 Task: For heading Use Italics Times New Roman with red colour & bold.  font size for heading26,  'Change the font style of data to'Verdana and font size to 18,  Change the alignment of both headline & data to Align center.  In the sheet  BudgetTool
Action: Mouse moved to (183, 155)
Screenshot: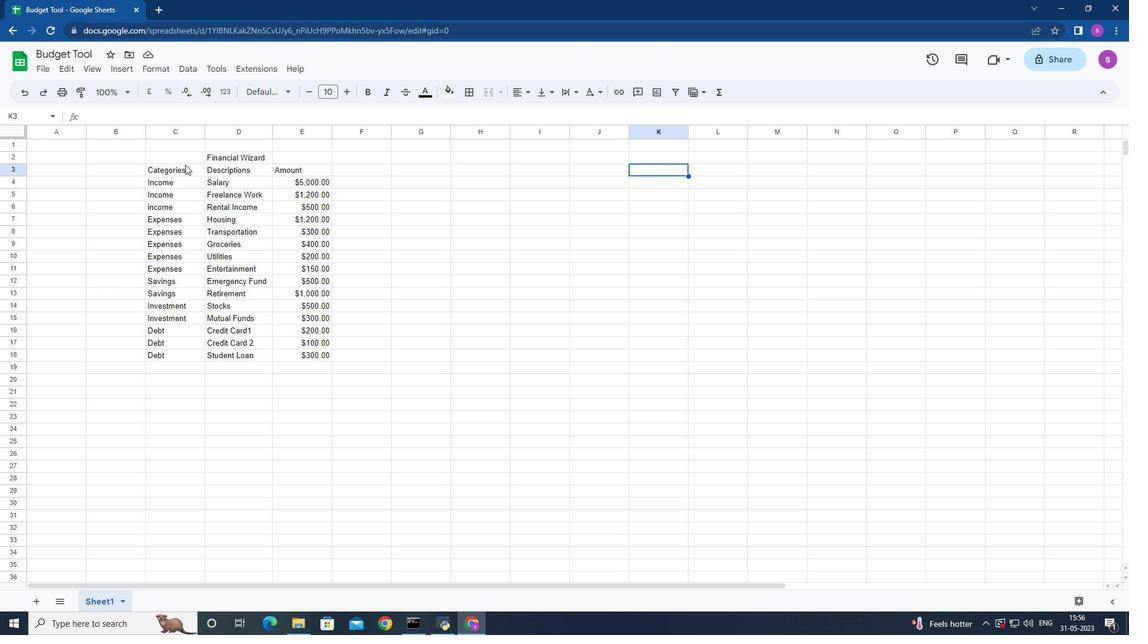 
Action: Mouse pressed left at (183, 155)
Screenshot: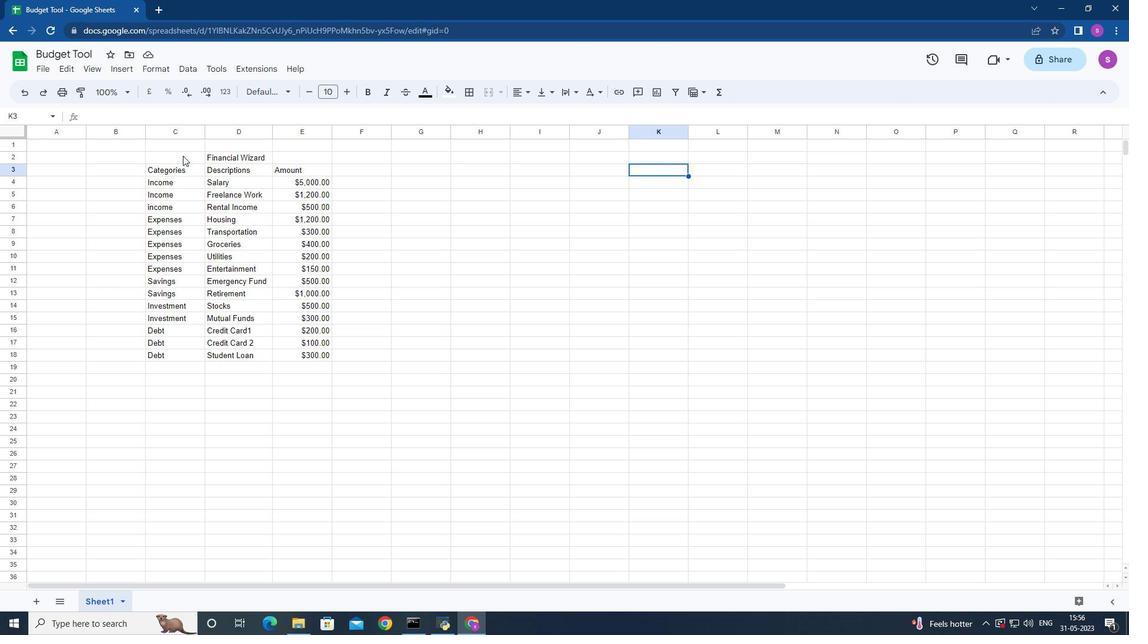 
Action: Mouse moved to (288, 93)
Screenshot: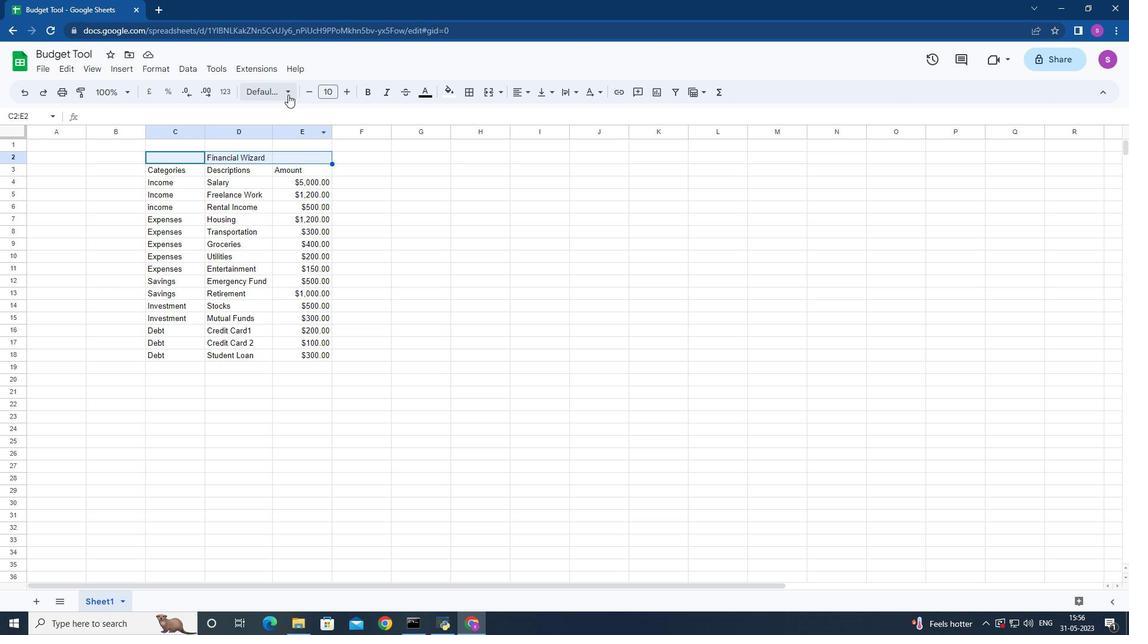 
Action: Mouse pressed left at (288, 93)
Screenshot: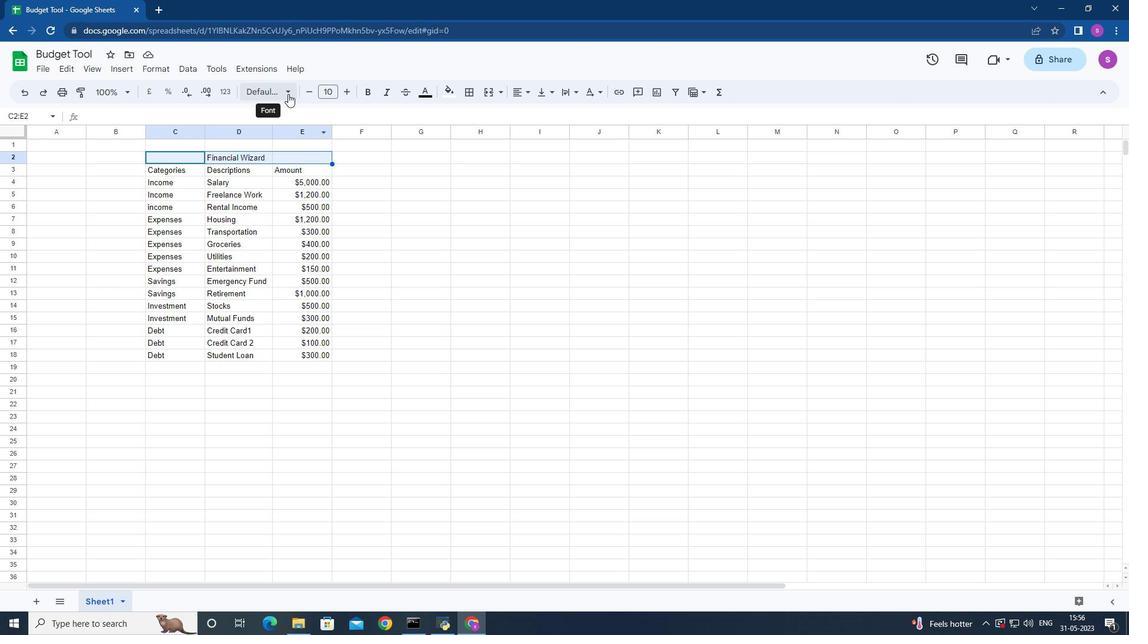 
Action: Mouse moved to (319, 410)
Screenshot: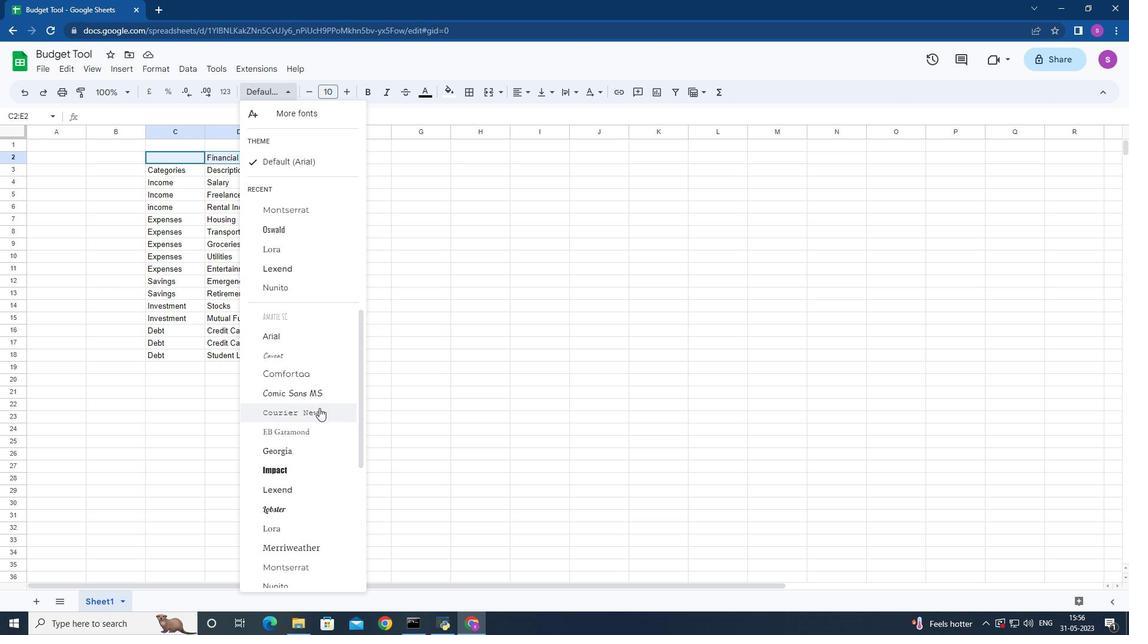 
Action: Mouse scrolled (319, 409) with delta (0, 0)
Screenshot: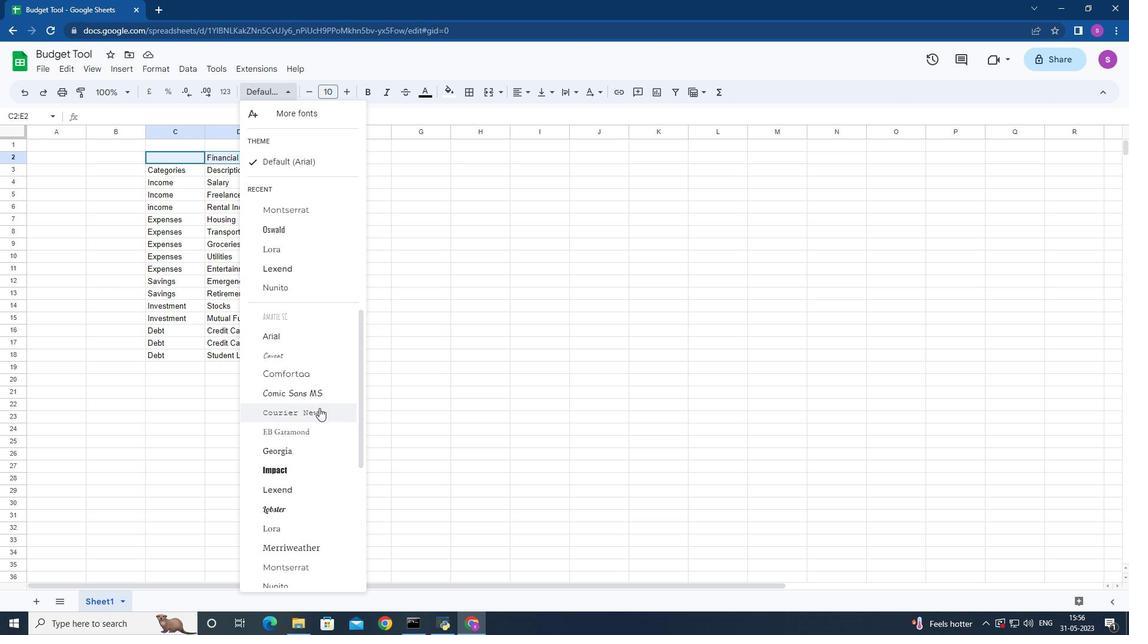 
Action: Mouse moved to (319, 410)
Screenshot: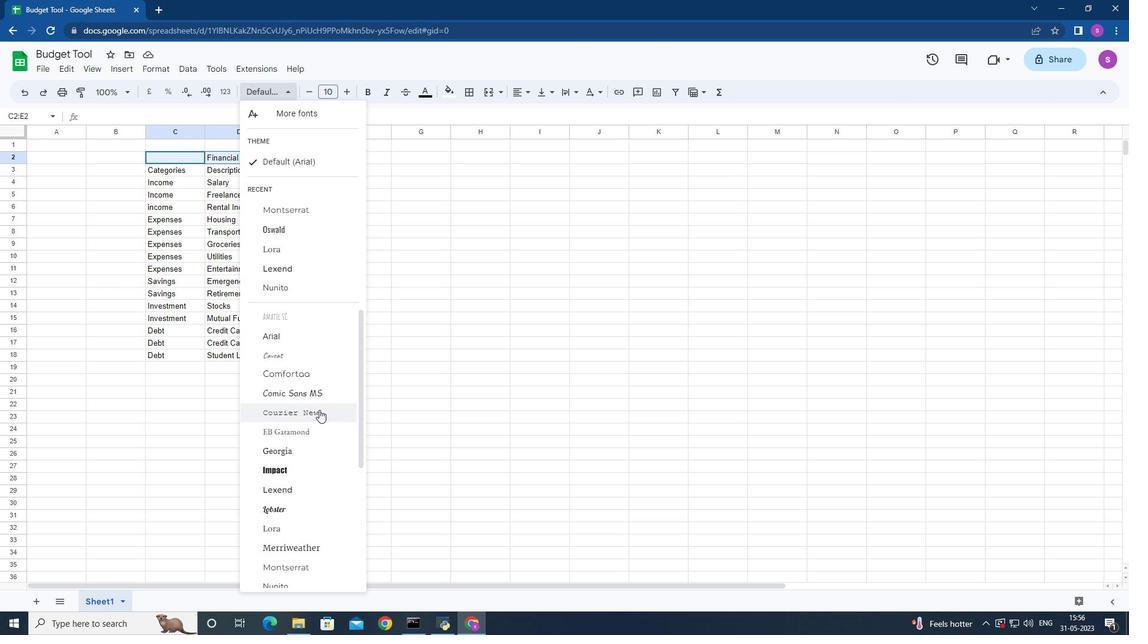 
Action: Mouse scrolled (319, 410) with delta (0, 0)
Screenshot: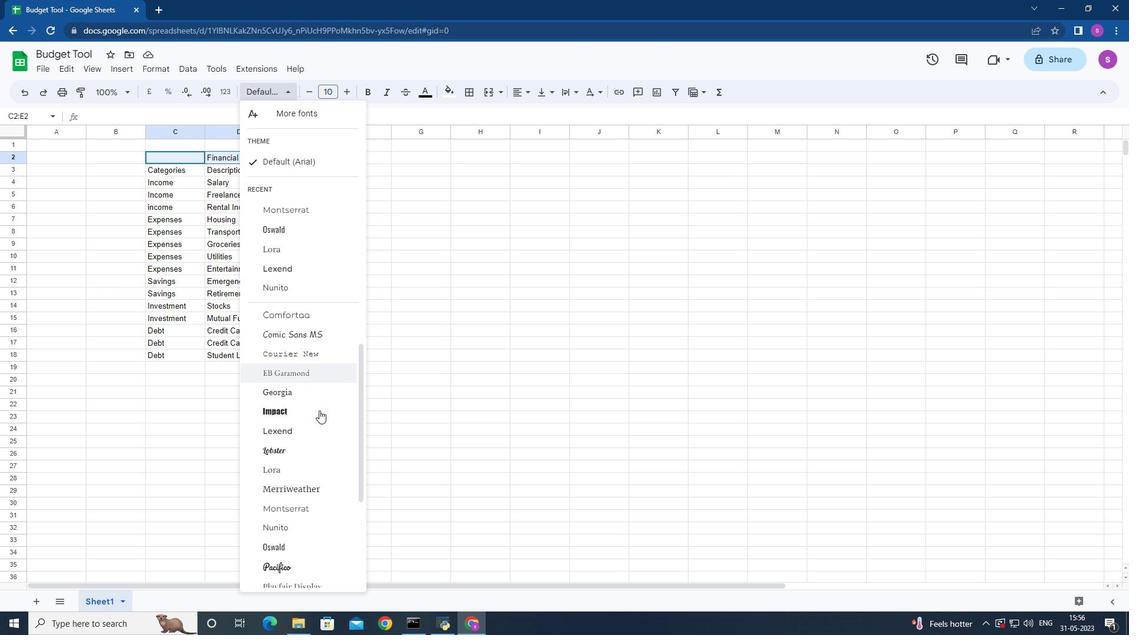 
Action: Mouse scrolled (319, 410) with delta (0, 0)
Screenshot: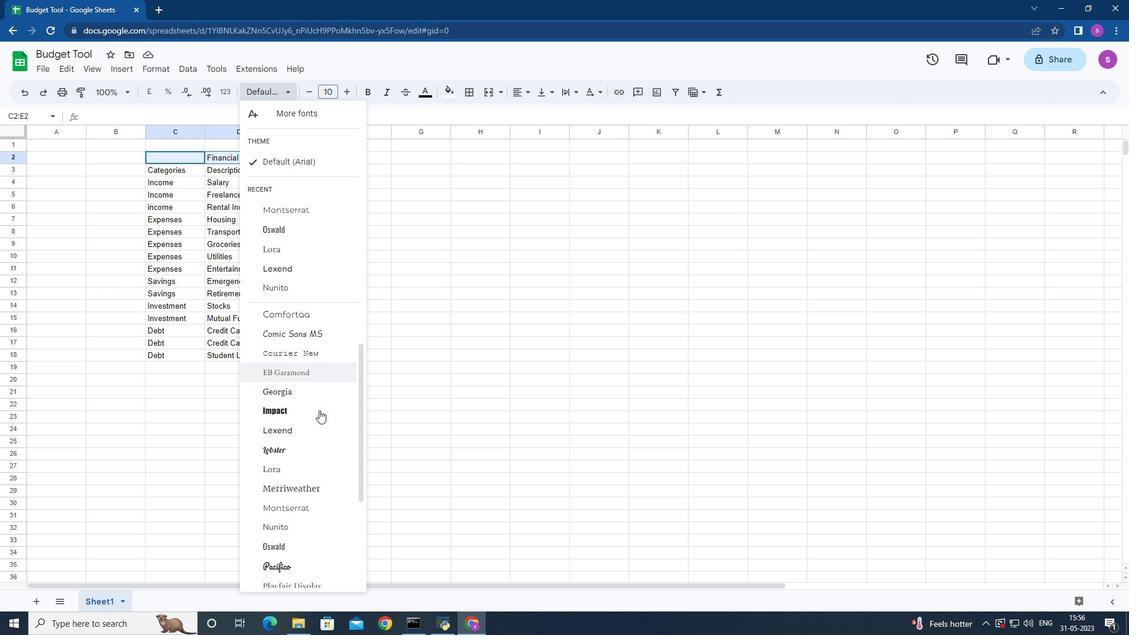 
Action: Mouse moved to (310, 483)
Screenshot: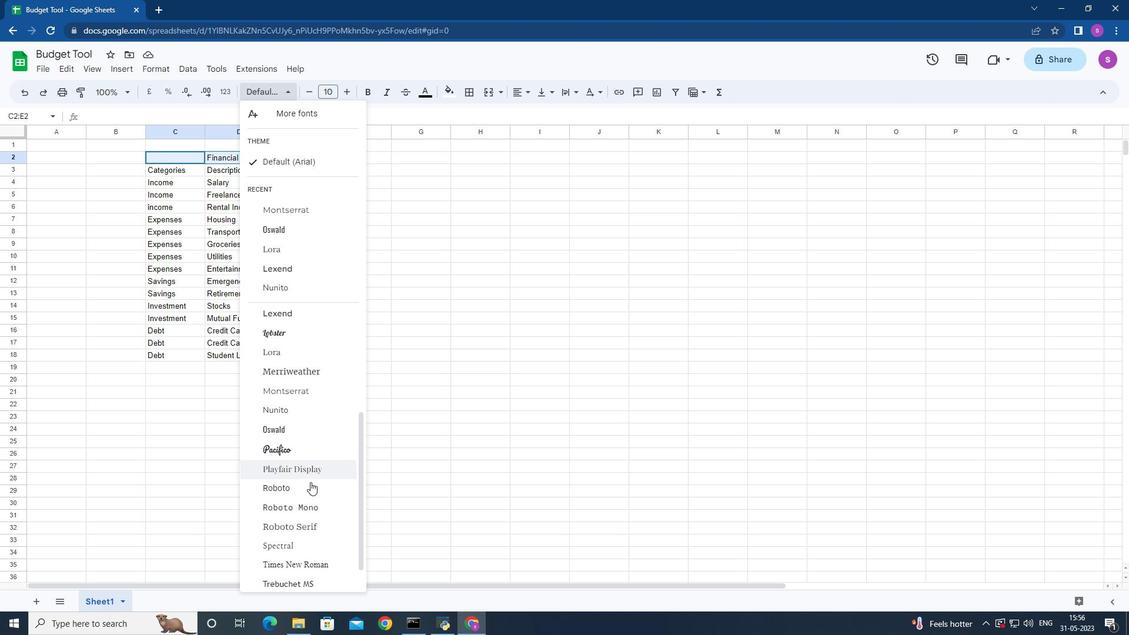 
Action: Mouse scrolled (310, 483) with delta (0, 0)
Screenshot: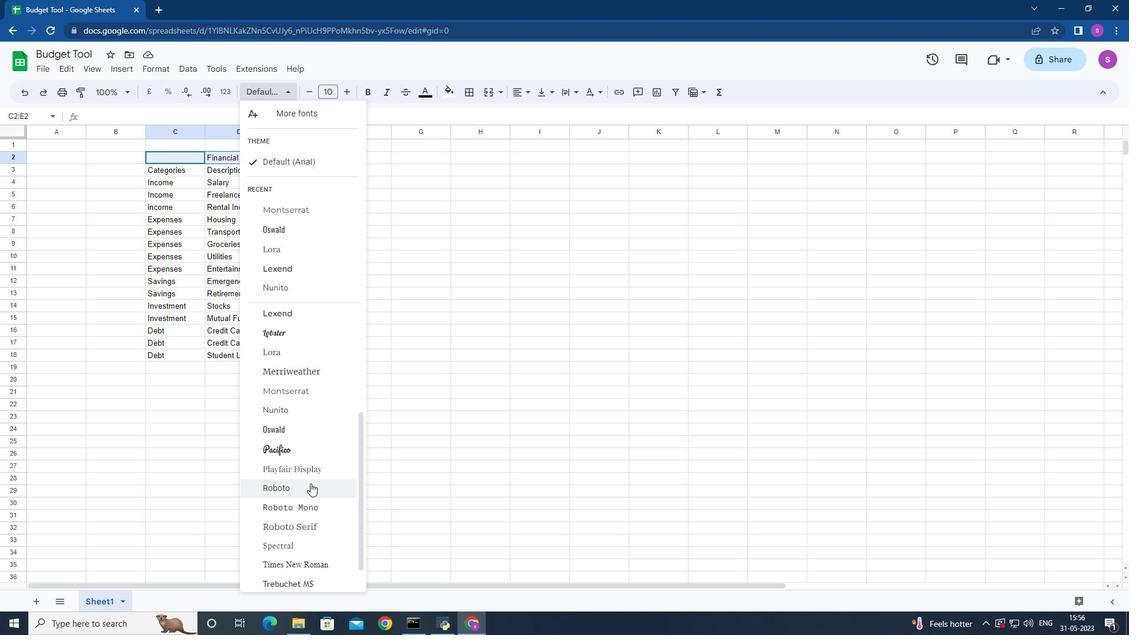 
Action: Mouse moved to (334, 537)
Screenshot: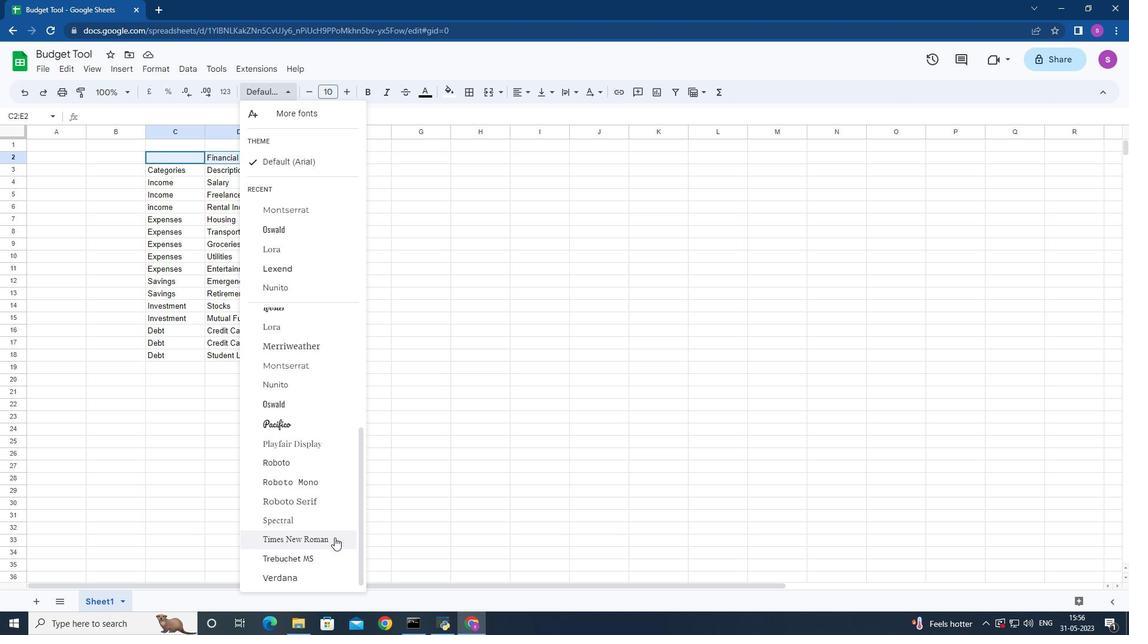 
Action: Mouse pressed left at (334, 537)
Screenshot: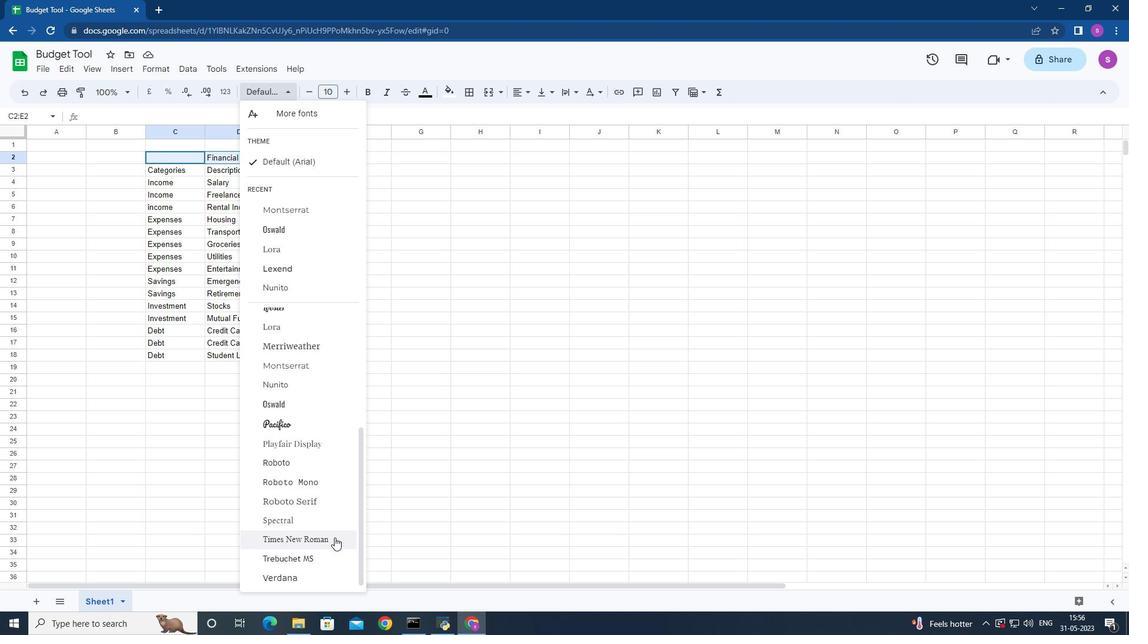 
Action: Mouse moved to (427, 95)
Screenshot: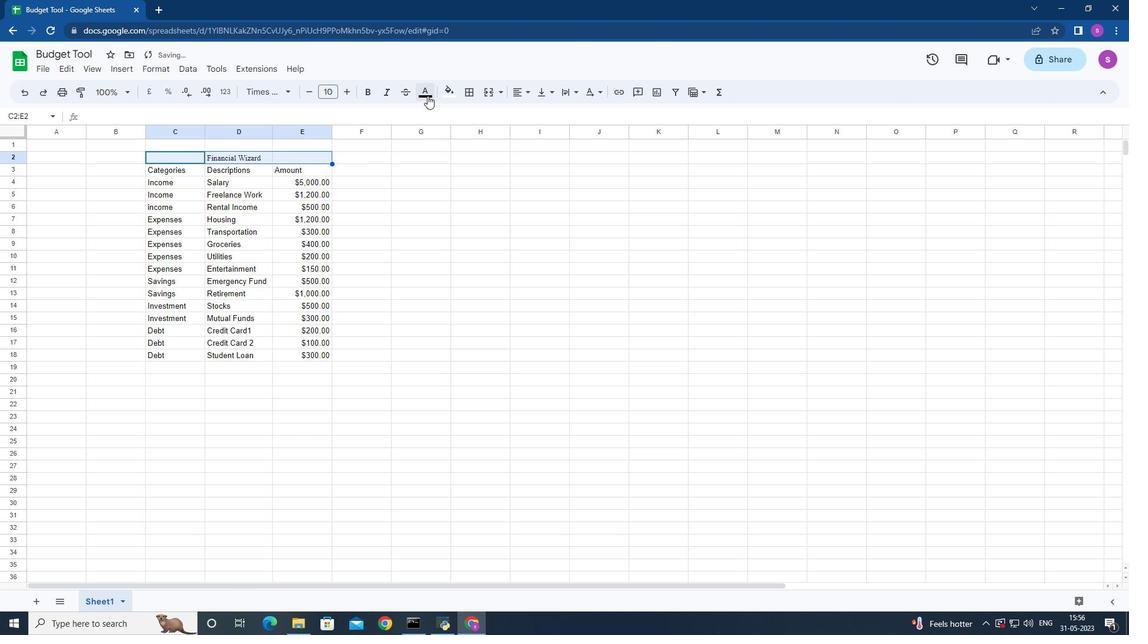 
Action: Mouse pressed left at (427, 95)
Screenshot: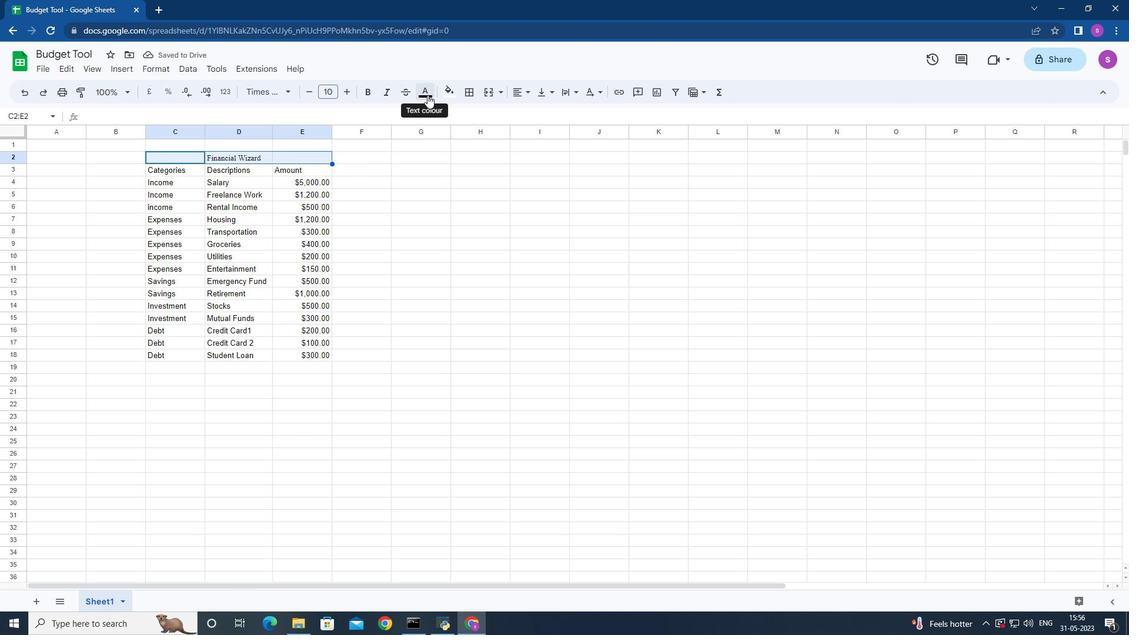
Action: Mouse moved to (443, 147)
Screenshot: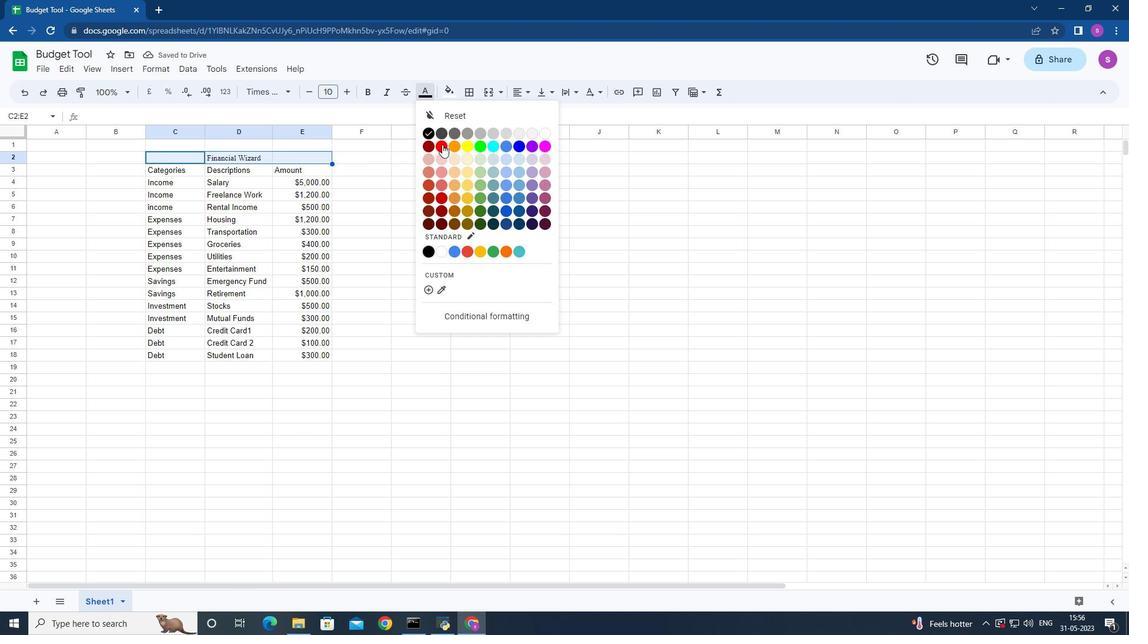 
Action: Mouse pressed left at (443, 147)
Screenshot: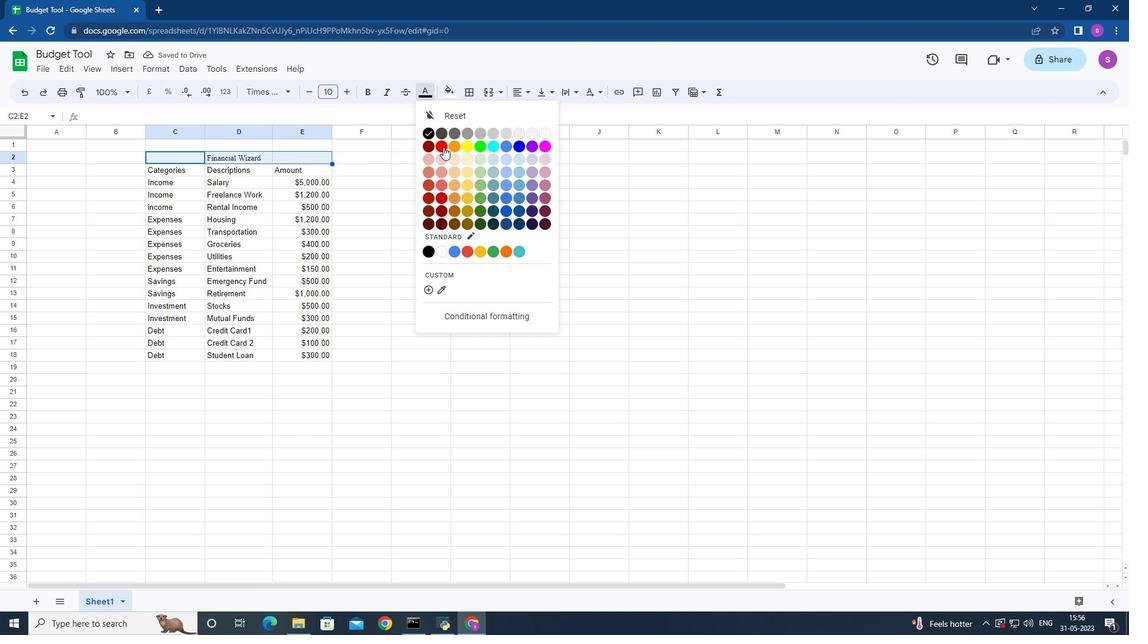 
Action: Mouse moved to (347, 87)
Screenshot: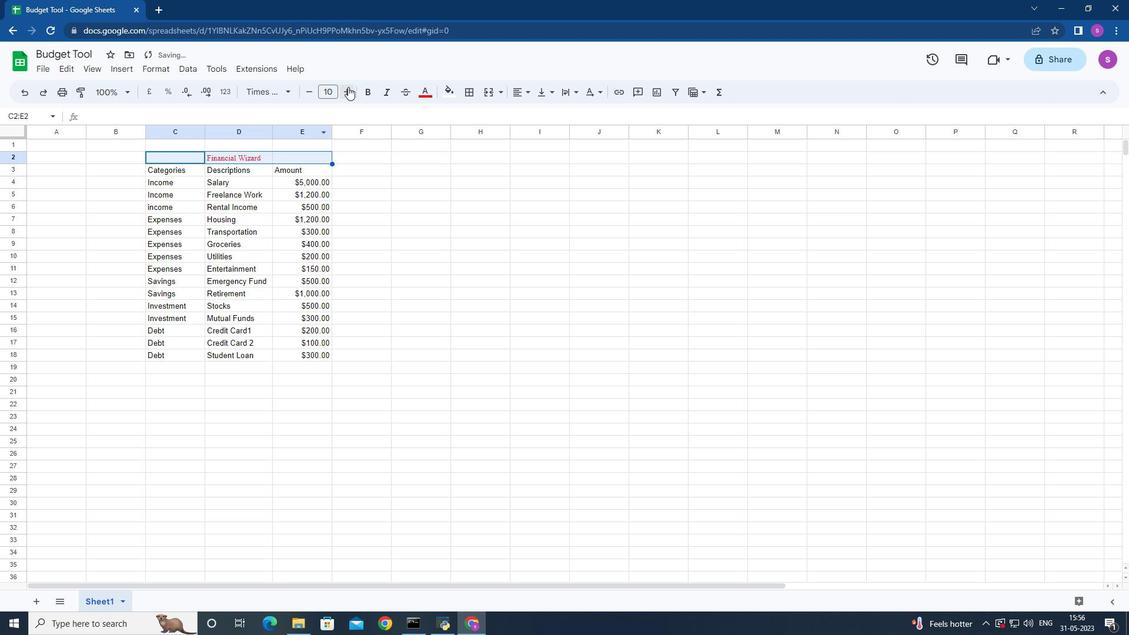 
Action: Mouse pressed left at (347, 87)
Screenshot: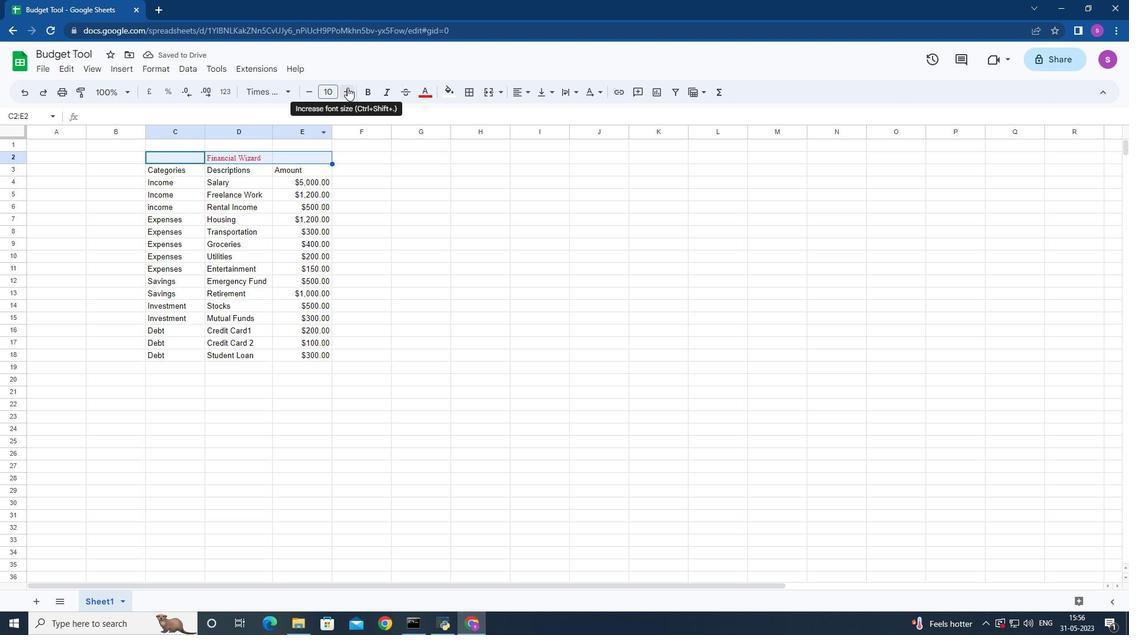 
Action: Mouse pressed left at (347, 87)
Screenshot: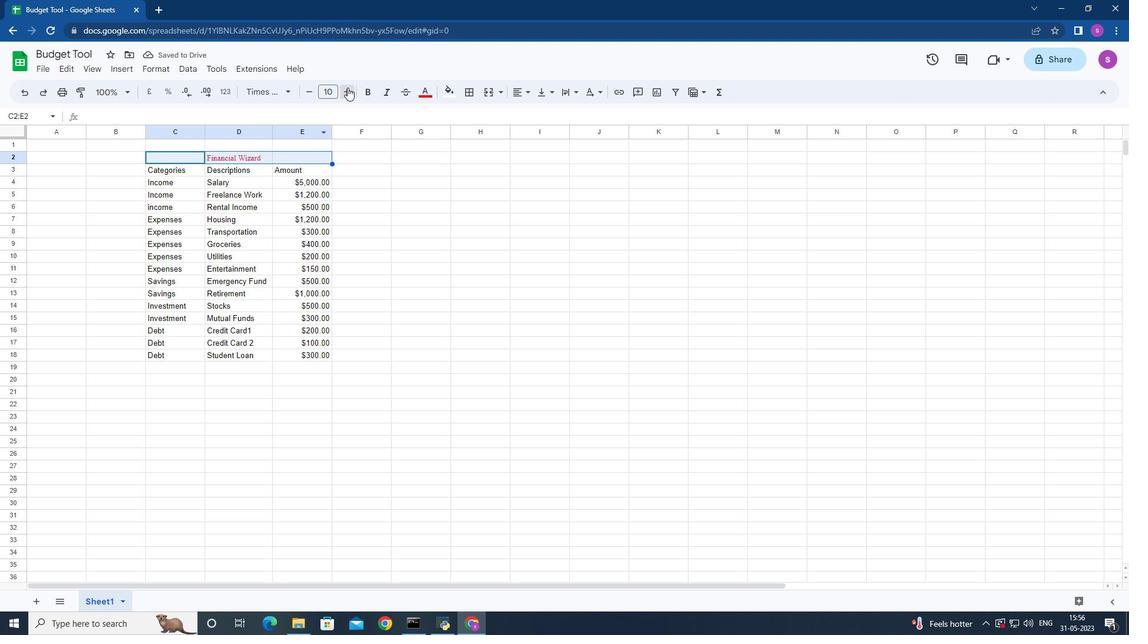 
Action: Mouse pressed left at (347, 87)
Screenshot: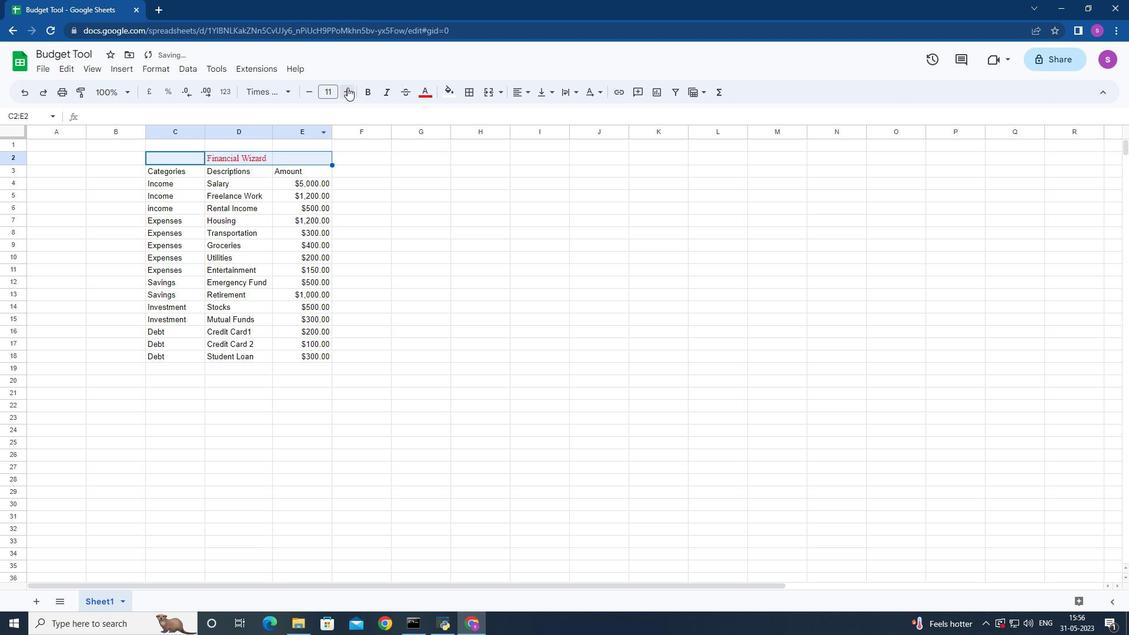 
Action: Mouse pressed left at (347, 87)
Screenshot: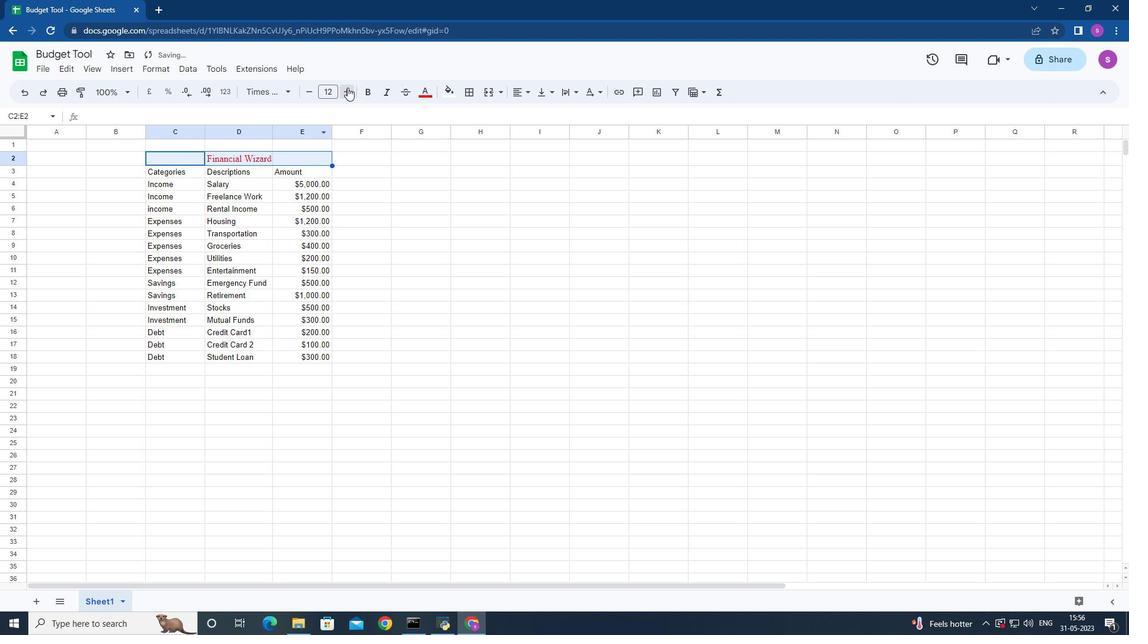 
Action: Mouse pressed left at (347, 87)
Screenshot: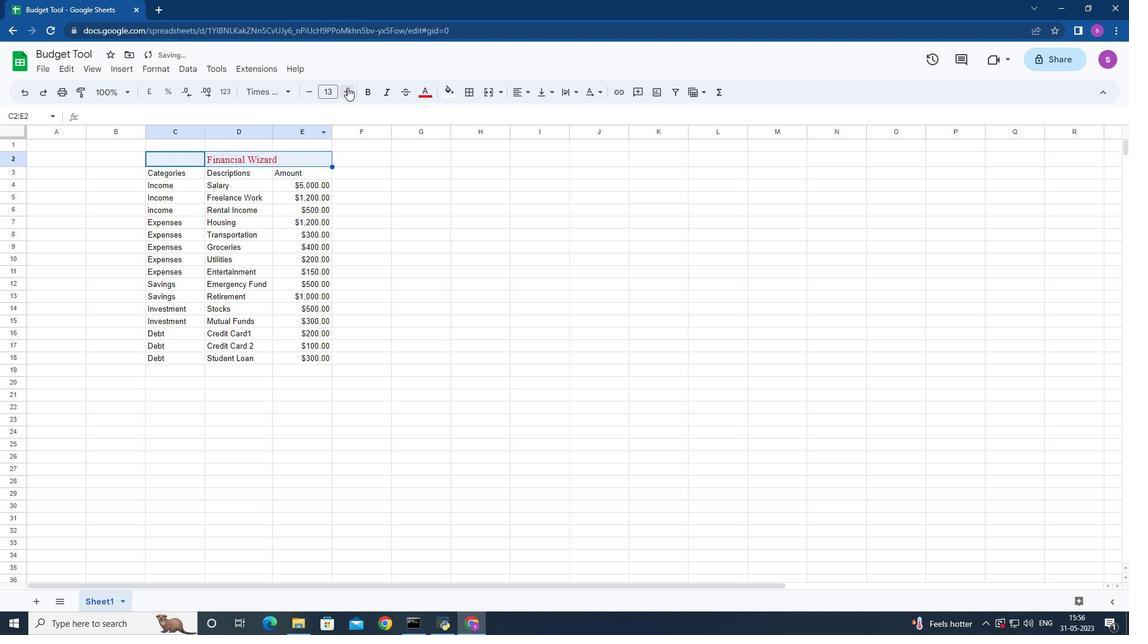 
Action: Mouse pressed left at (347, 87)
Screenshot: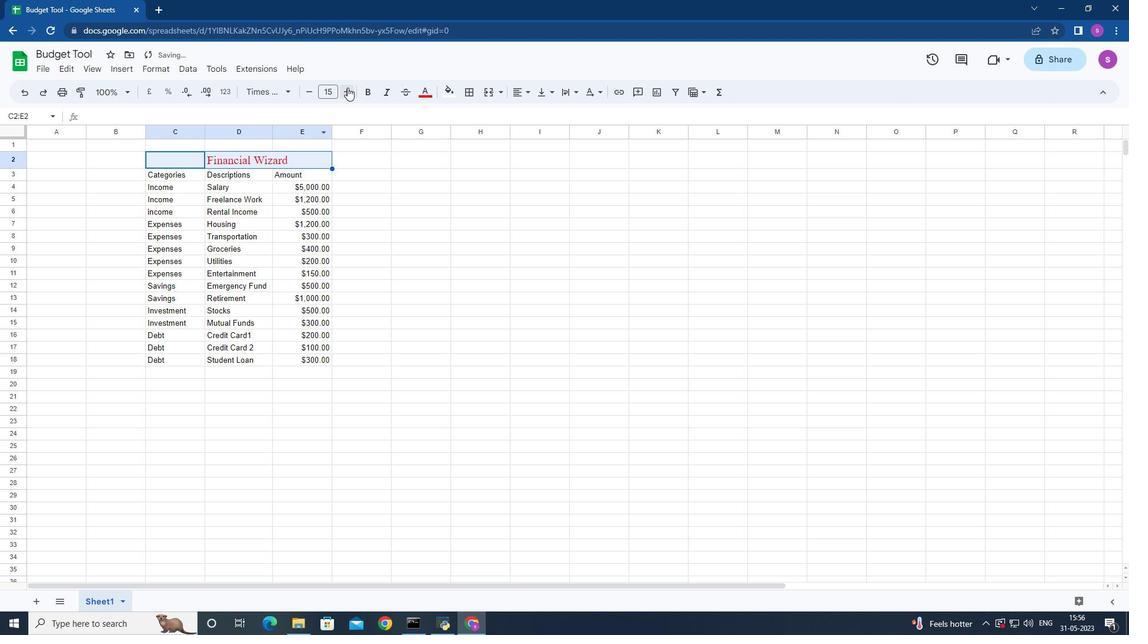
Action: Mouse pressed left at (347, 87)
Screenshot: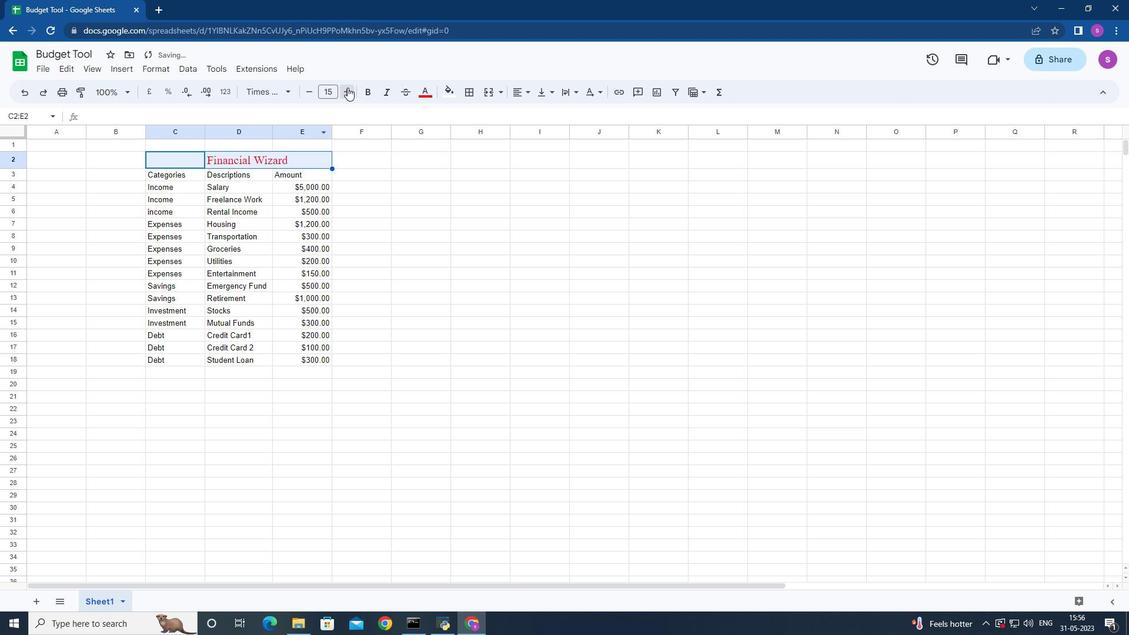 
Action: Mouse pressed left at (347, 87)
Screenshot: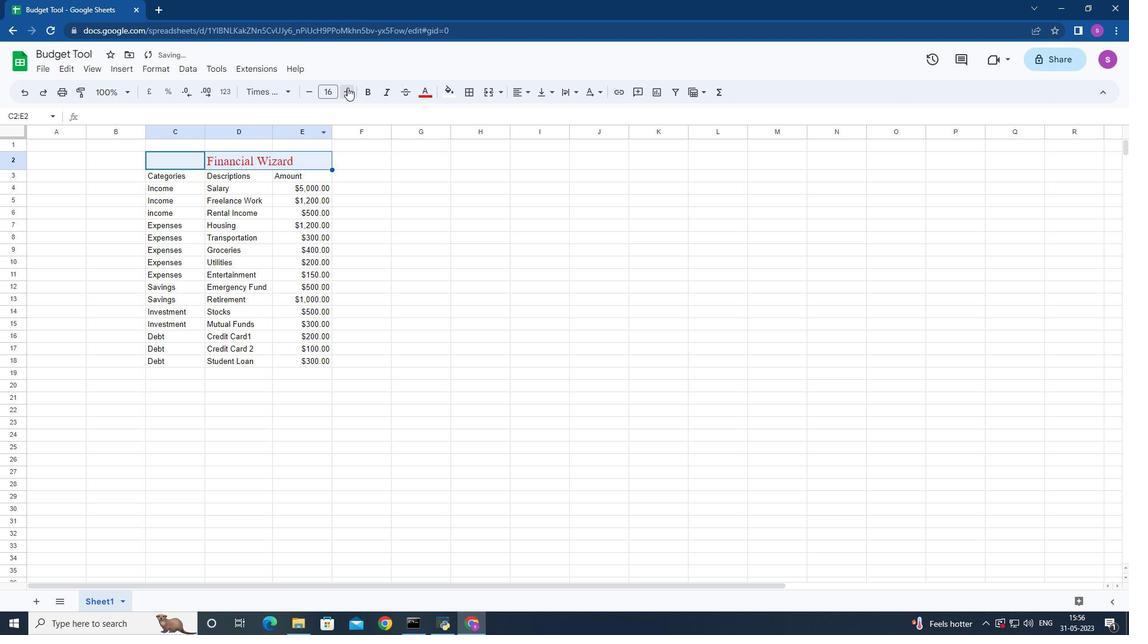 
Action: Mouse pressed left at (347, 87)
Screenshot: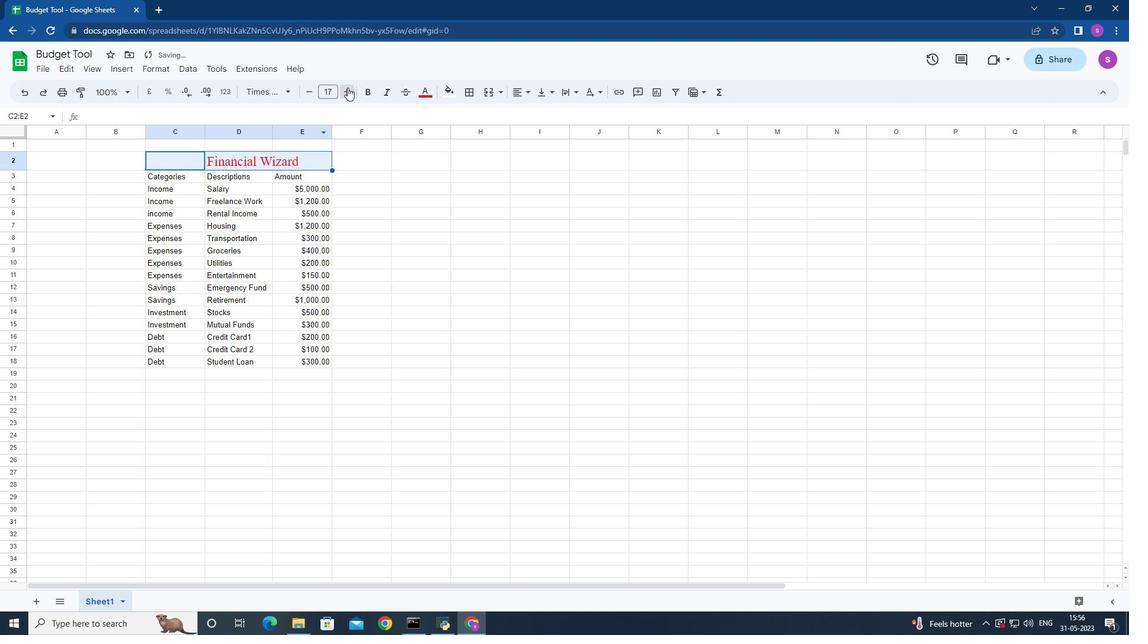 
Action: Mouse pressed left at (347, 87)
Screenshot: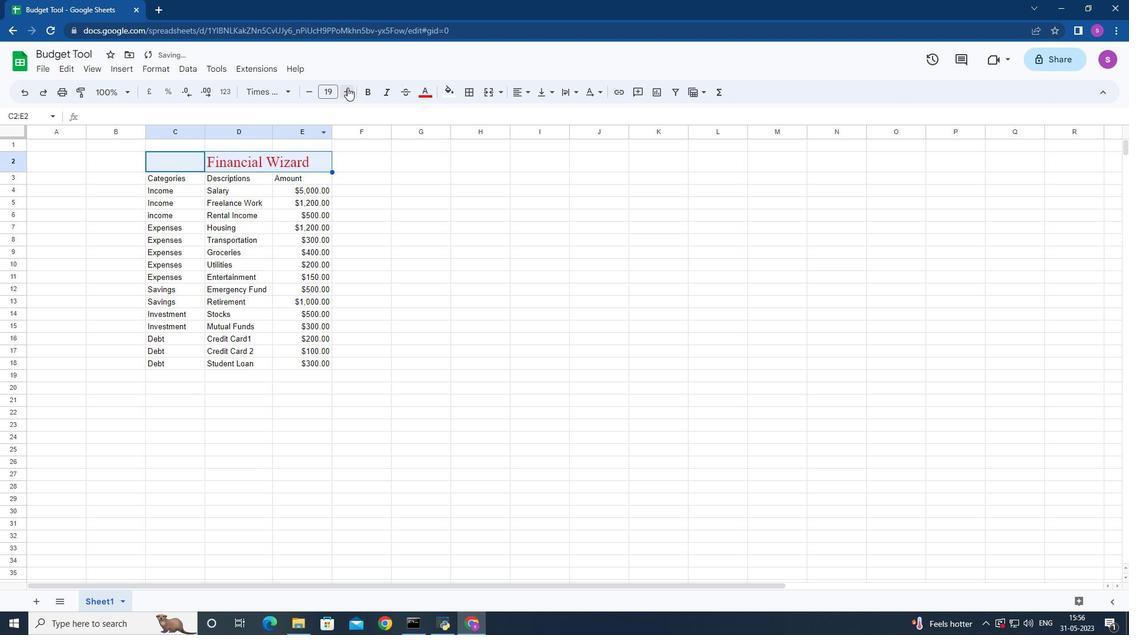 
Action: Mouse pressed left at (347, 87)
Screenshot: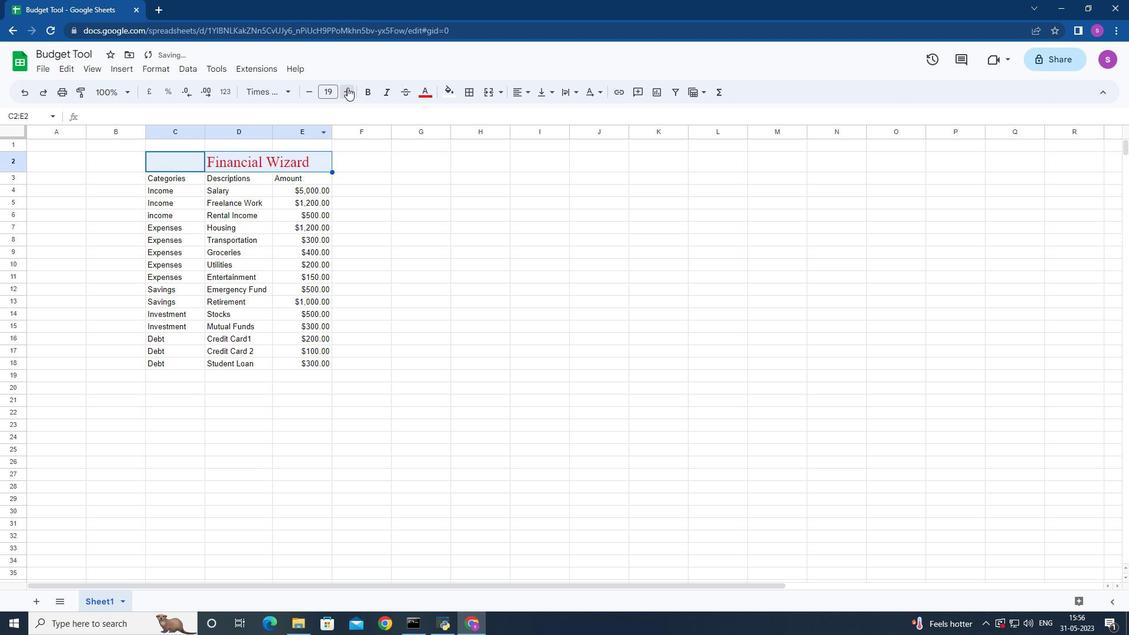 
Action: Mouse pressed left at (347, 87)
Screenshot: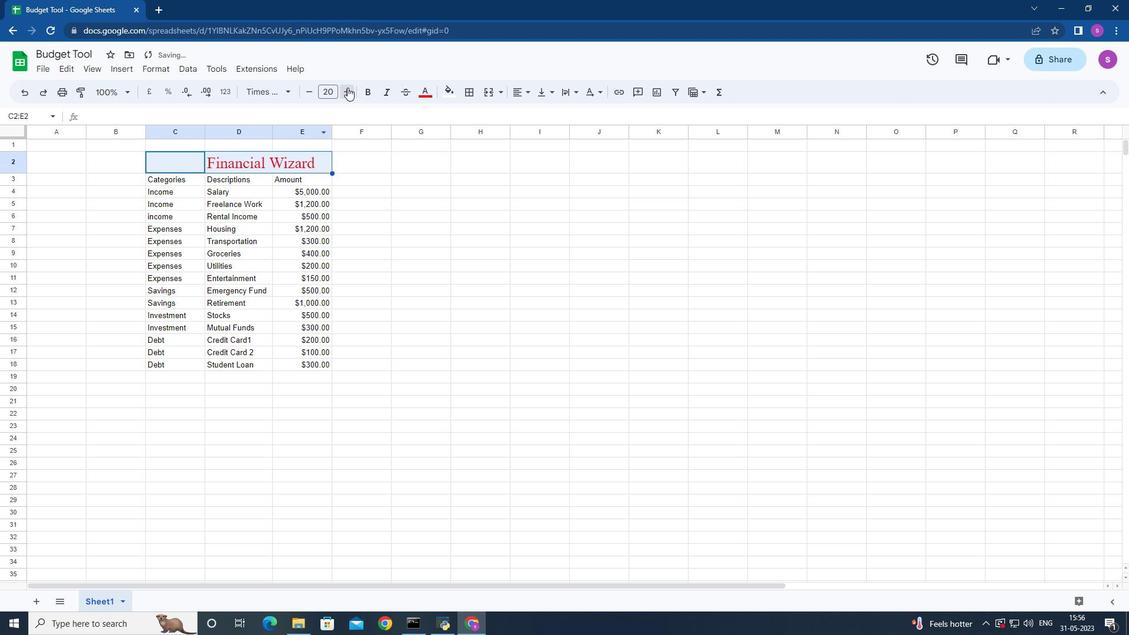 
Action: Mouse pressed left at (347, 87)
Screenshot: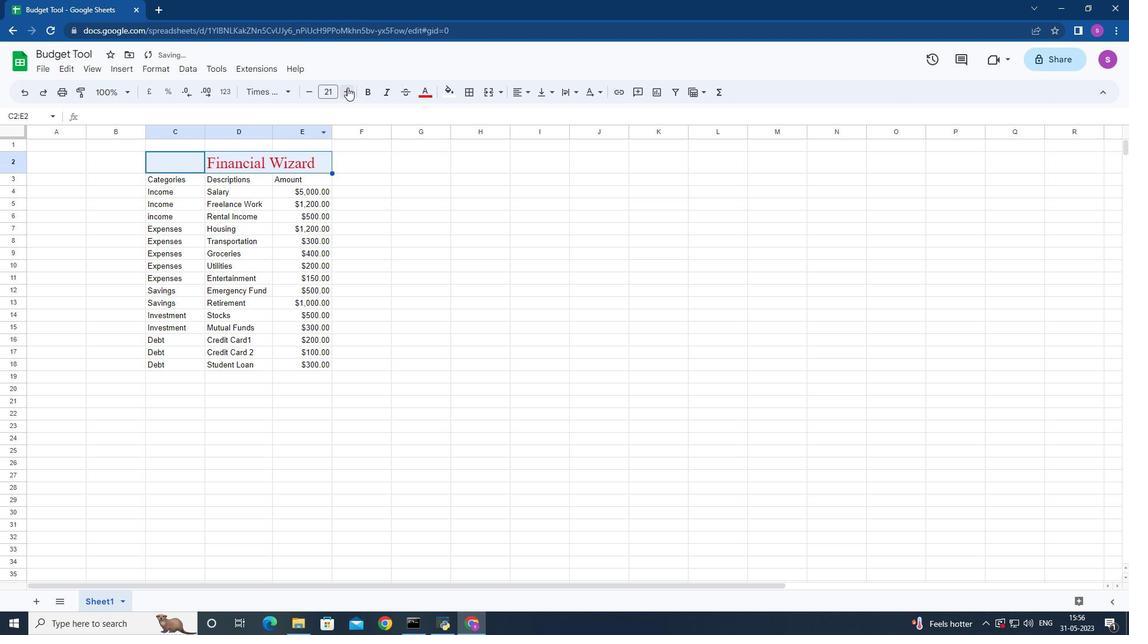 
Action: Mouse pressed left at (347, 87)
Screenshot: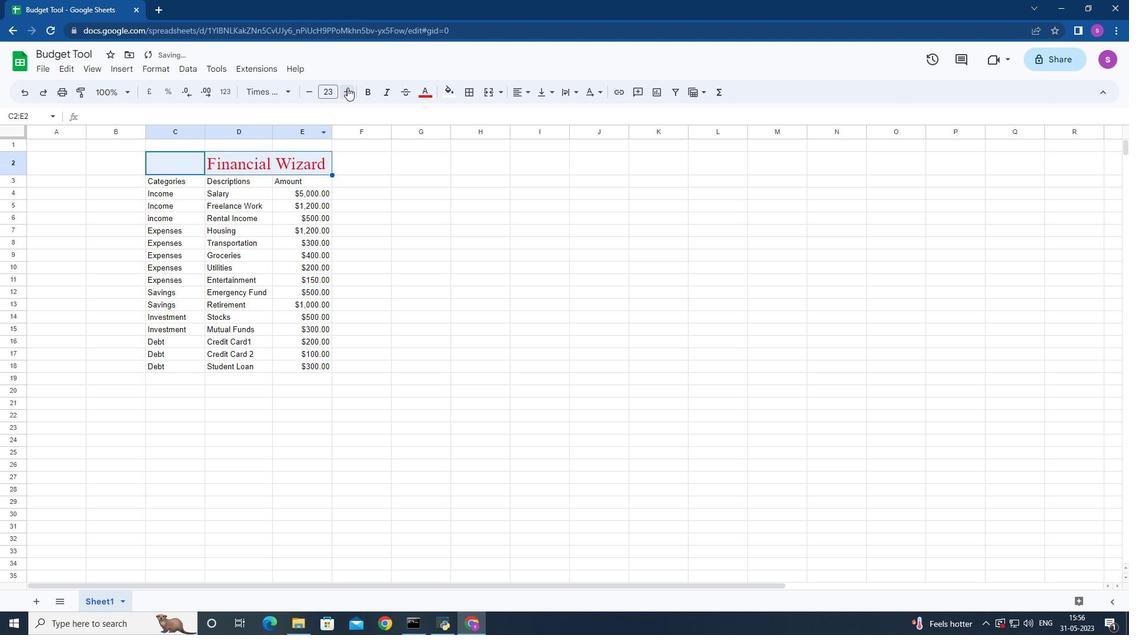 
Action: Mouse pressed left at (347, 87)
Screenshot: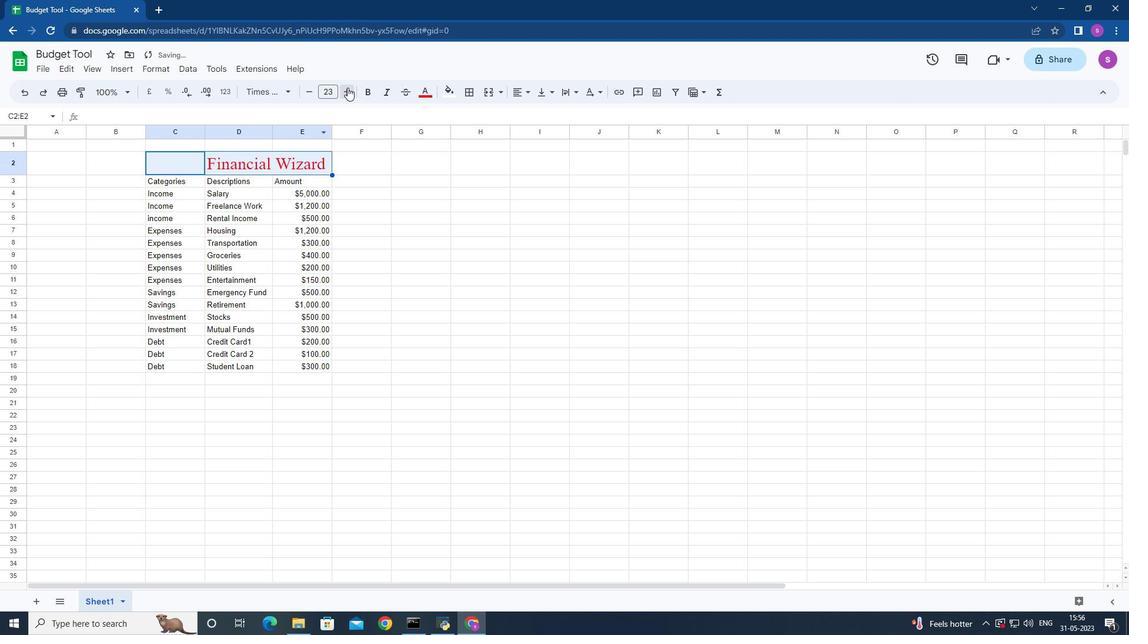 
Action: Mouse pressed left at (347, 87)
Screenshot: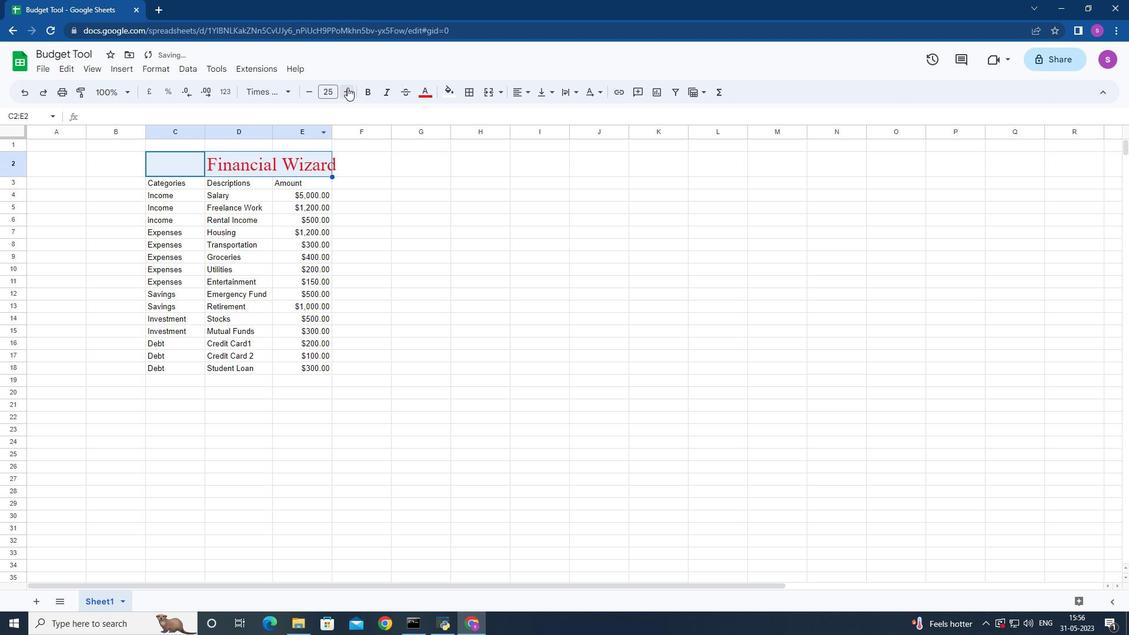 
Action: Mouse moved to (416, 243)
Screenshot: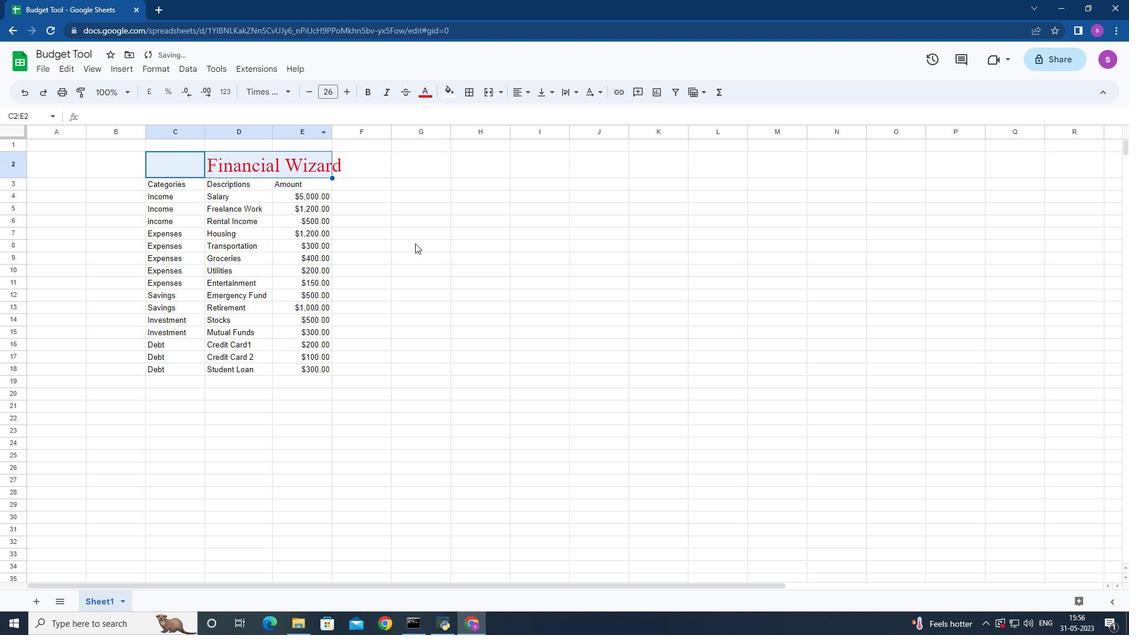 
Action: Mouse pressed left at (416, 243)
Screenshot: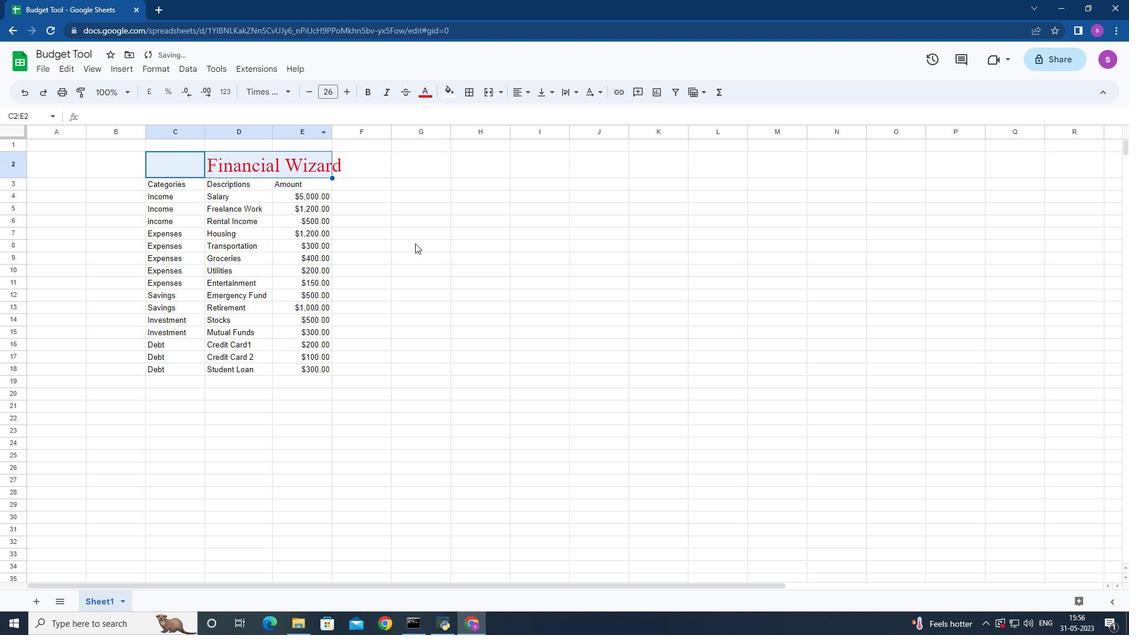 
Action: Mouse moved to (146, 187)
Screenshot: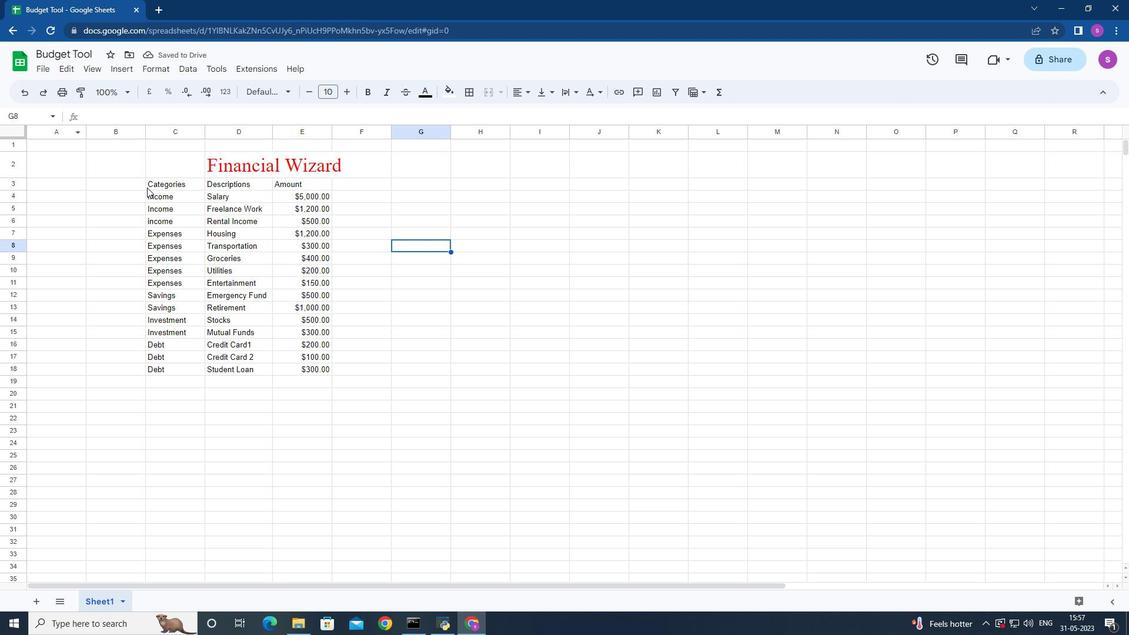 
Action: Mouse pressed left at (146, 187)
Screenshot: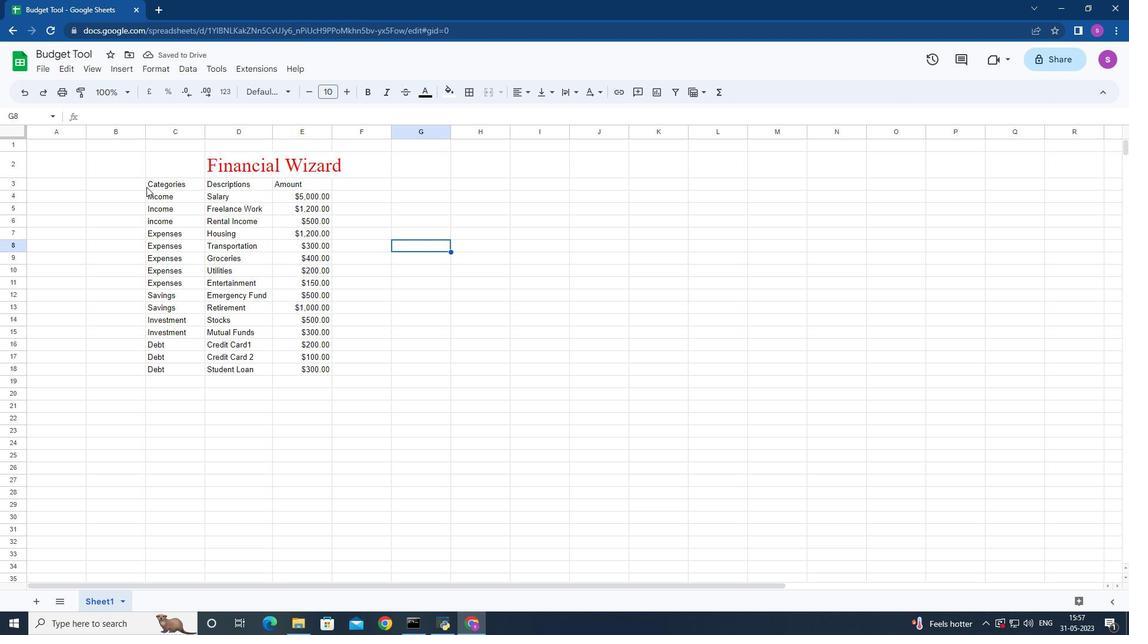 
Action: Mouse moved to (285, 90)
Screenshot: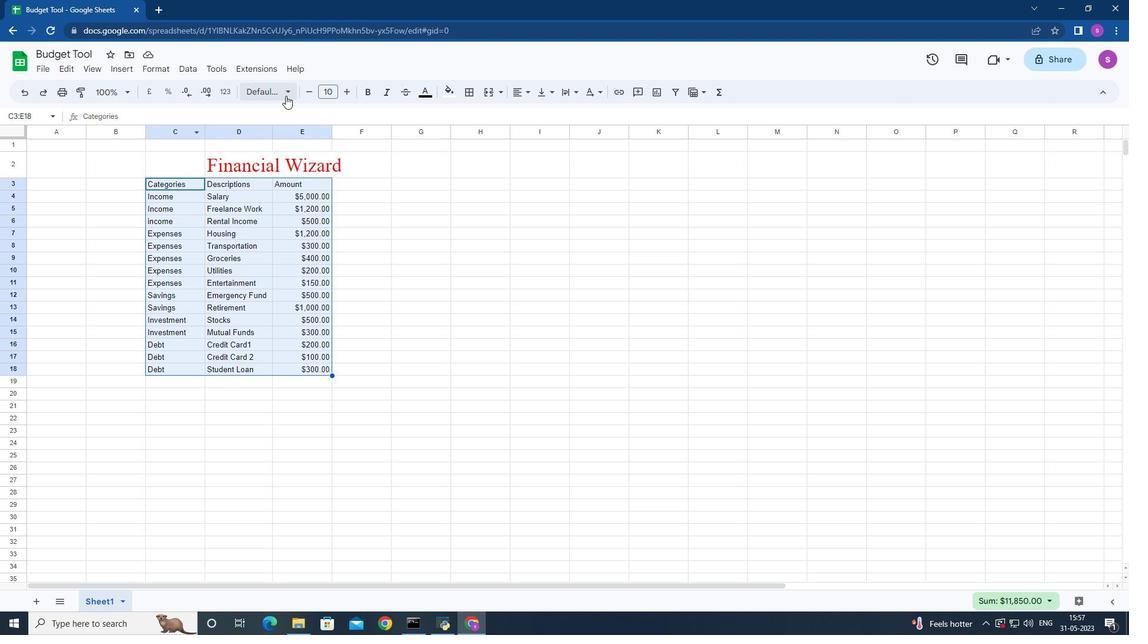
Action: Mouse pressed left at (285, 90)
Screenshot: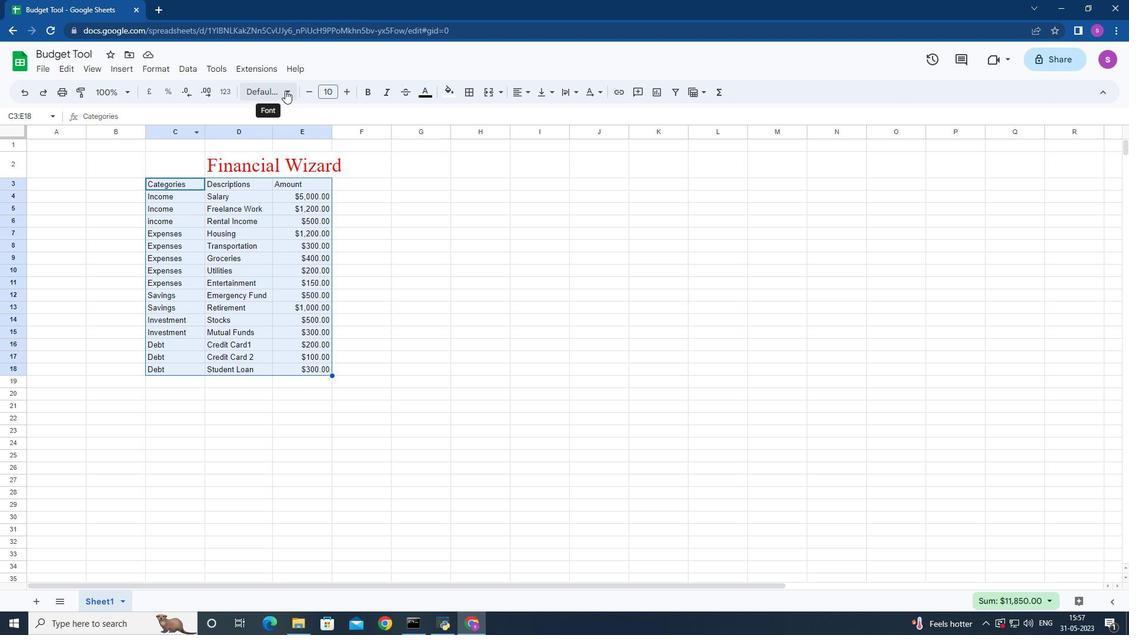 
Action: Mouse moved to (292, 368)
Screenshot: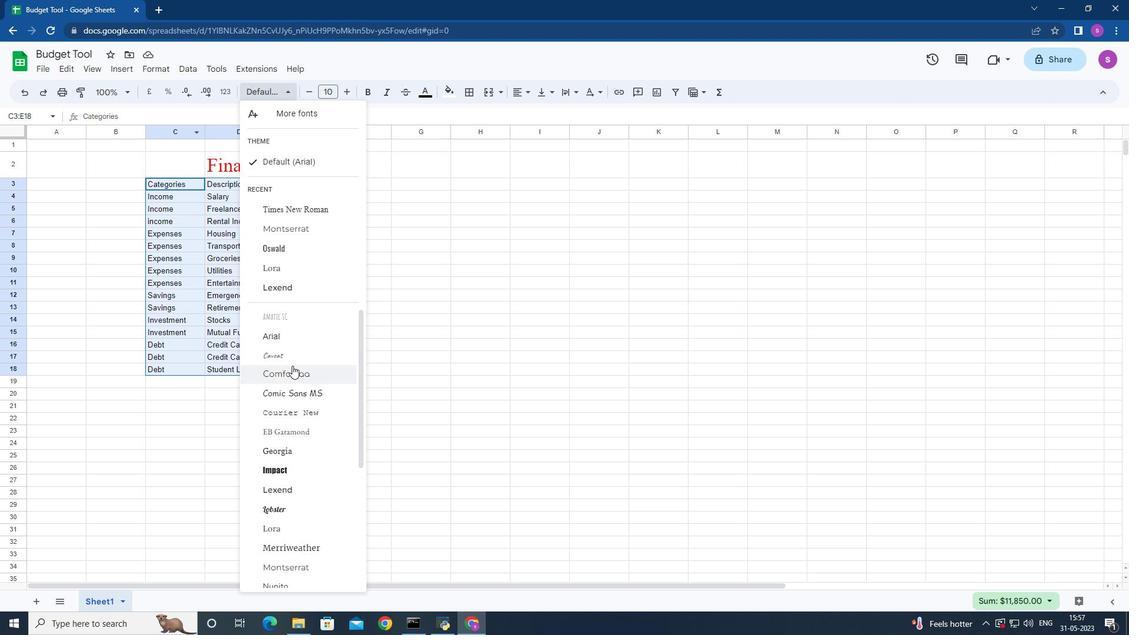 
Action: Mouse scrolled (292, 367) with delta (0, 0)
Screenshot: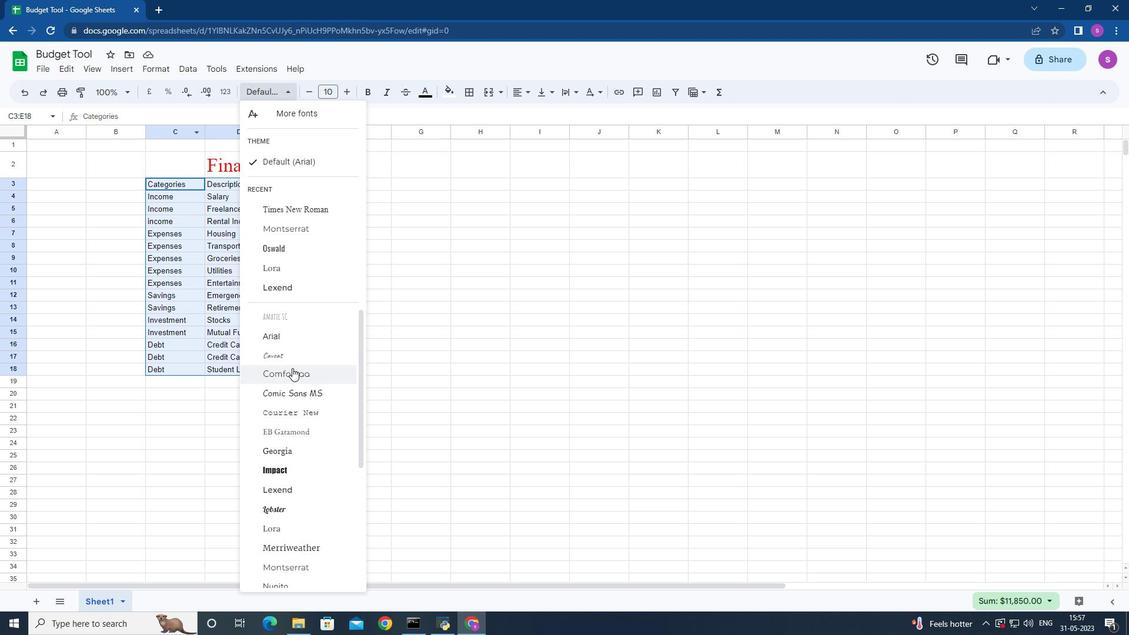 
Action: Mouse moved to (298, 369)
Screenshot: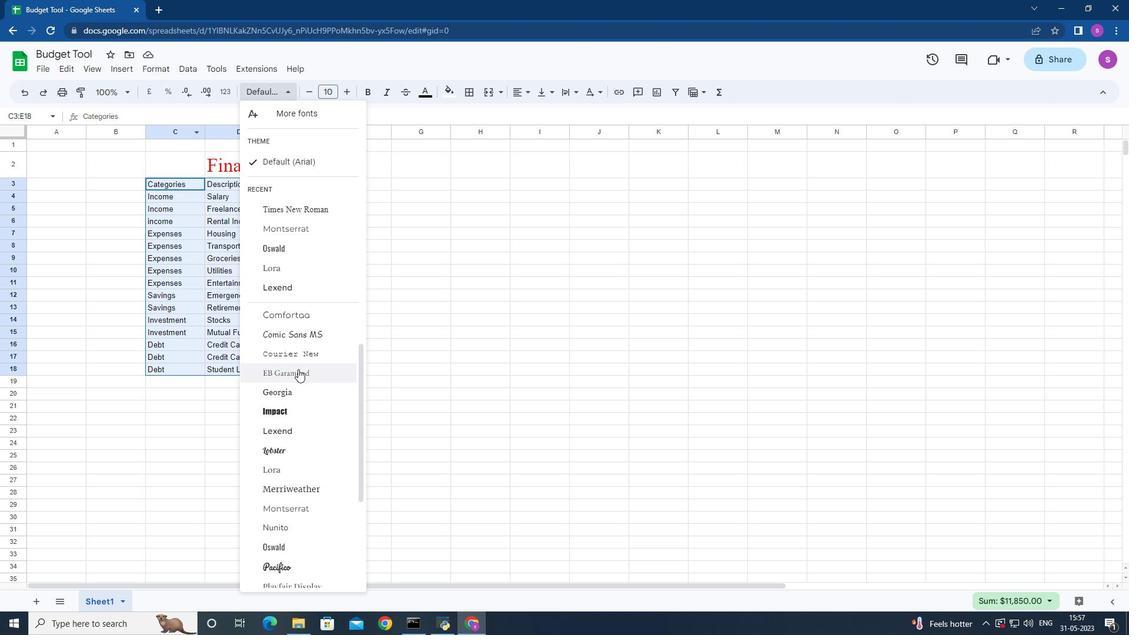 
Action: Mouse scrolled (298, 368) with delta (0, 0)
Screenshot: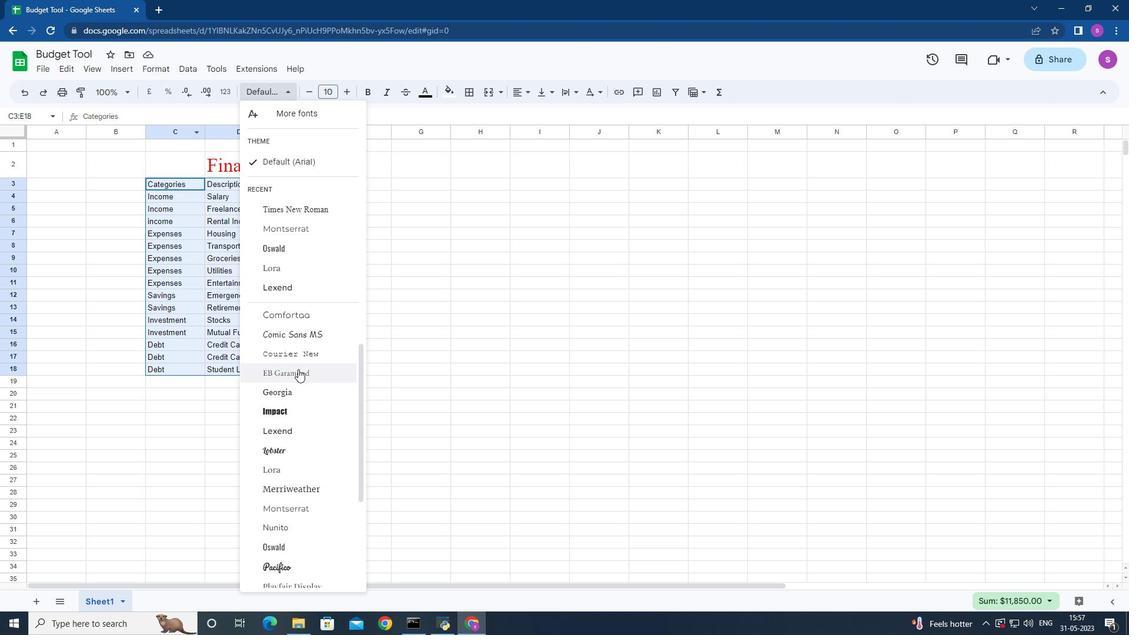 
Action: Mouse moved to (298, 370)
Screenshot: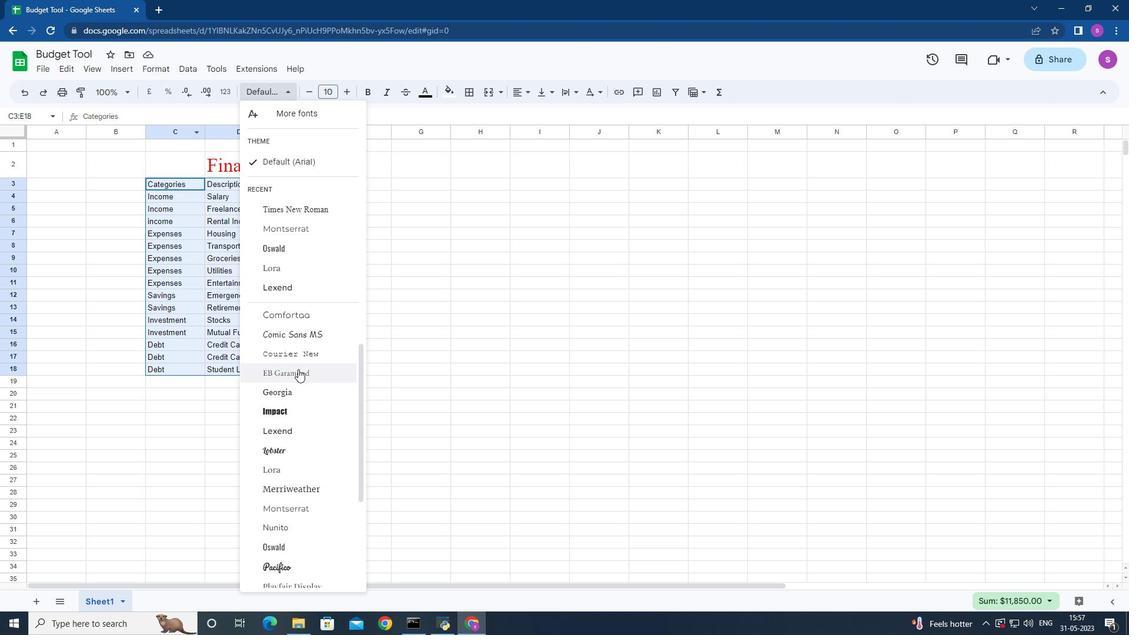 
Action: Mouse scrolled (298, 369) with delta (0, 0)
Screenshot: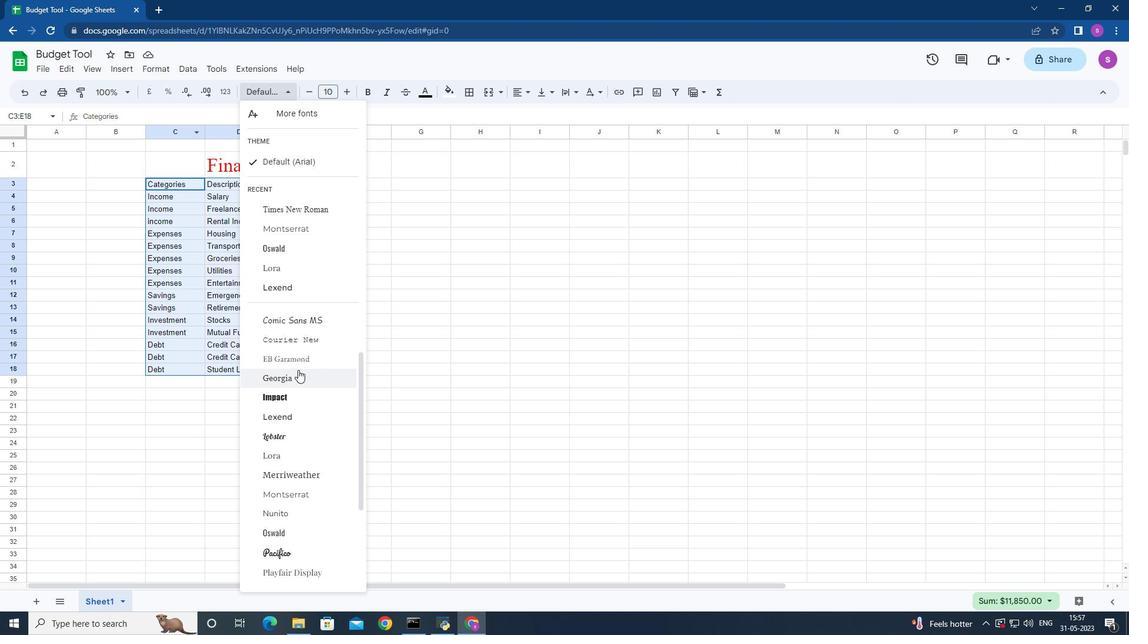 
Action: Mouse moved to (314, 424)
Screenshot: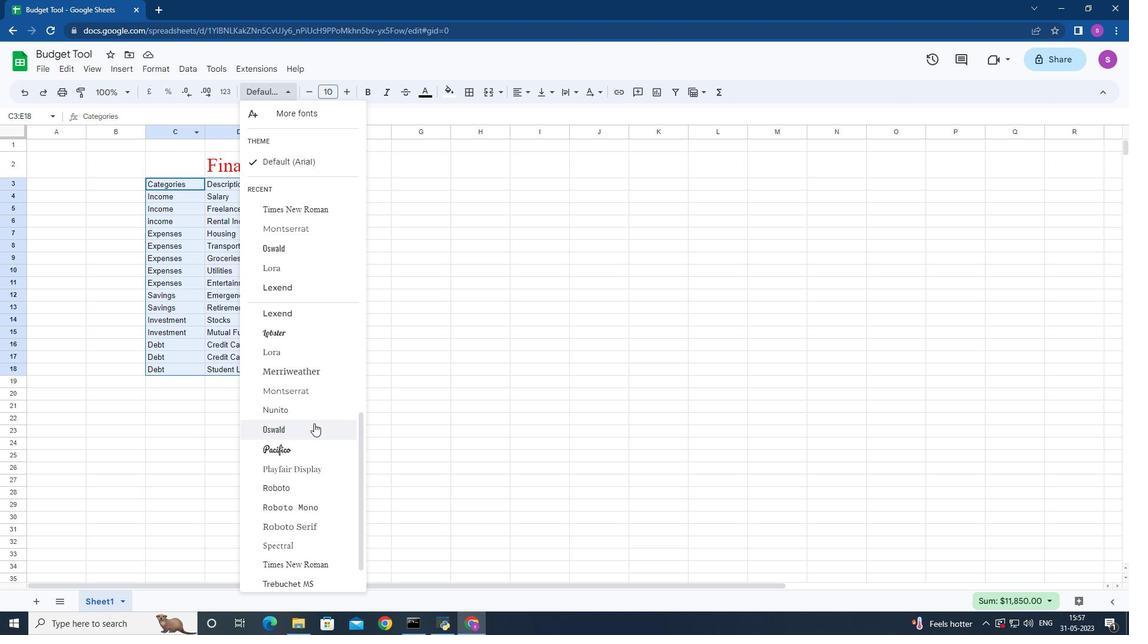 
Action: Mouse scrolled (314, 423) with delta (0, 0)
Screenshot: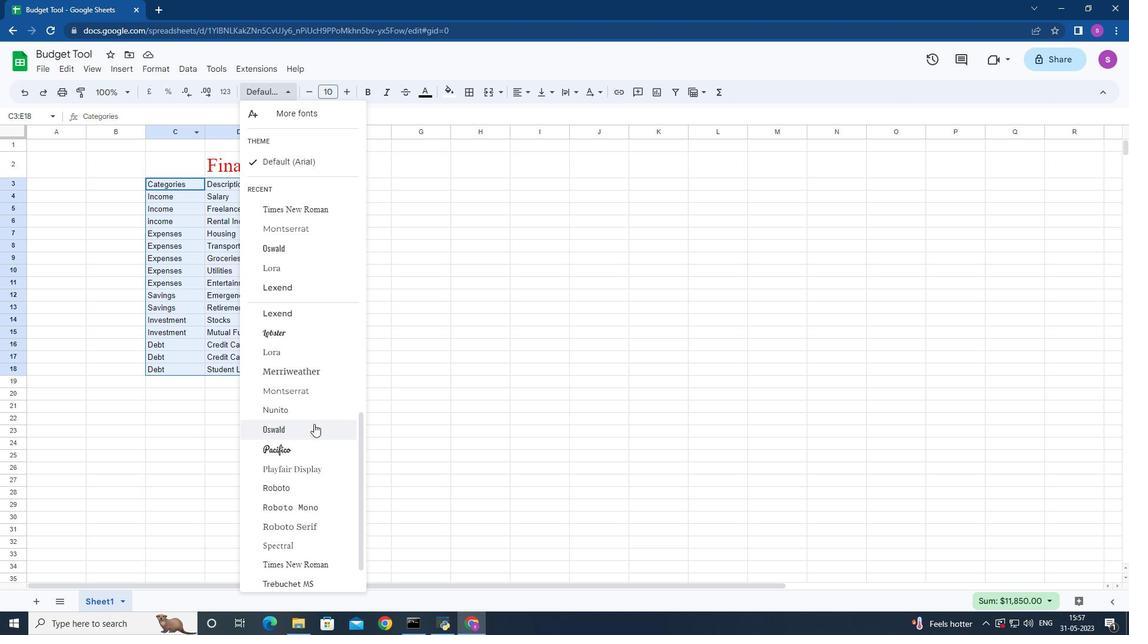 
Action: Mouse scrolled (314, 423) with delta (0, 0)
Screenshot: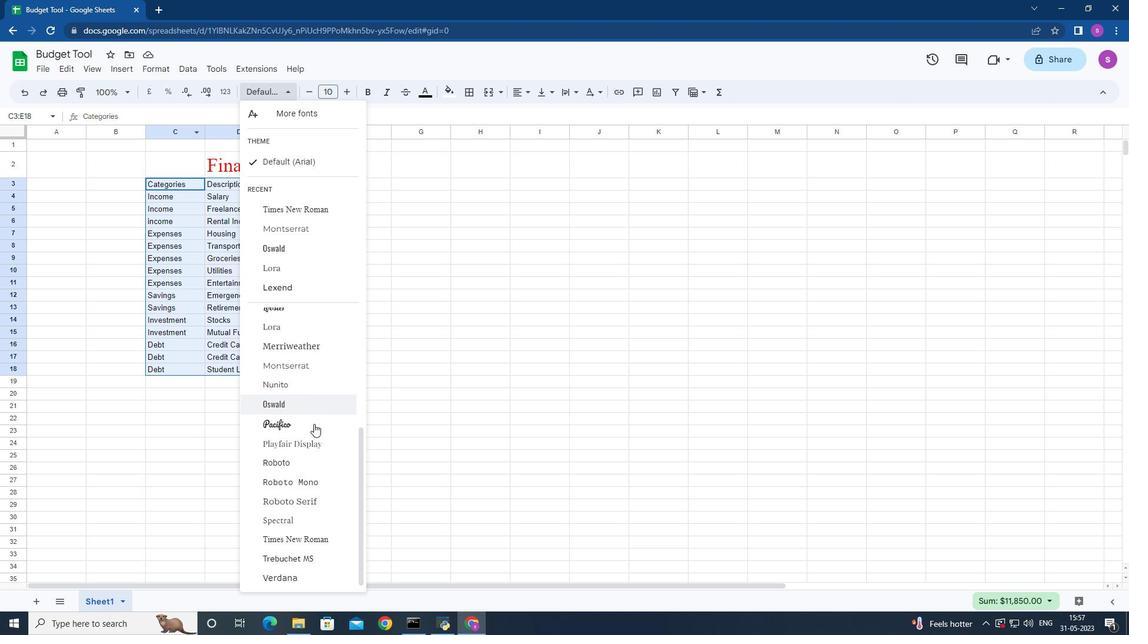 
Action: Mouse moved to (318, 574)
Screenshot: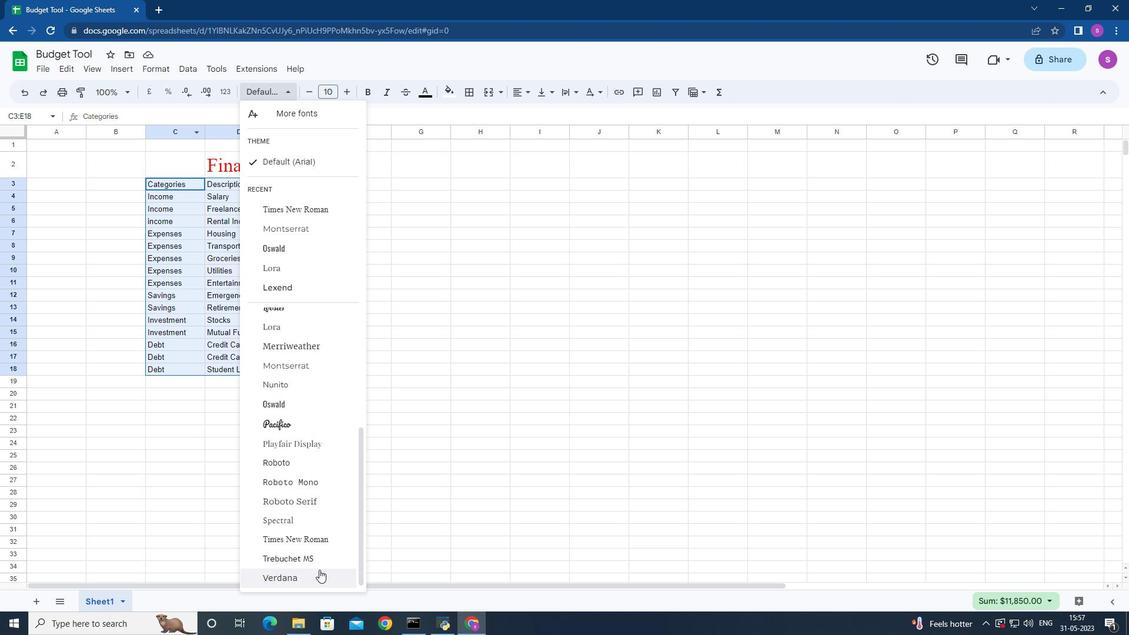 
Action: Mouse pressed left at (318, 574)
Screenshot: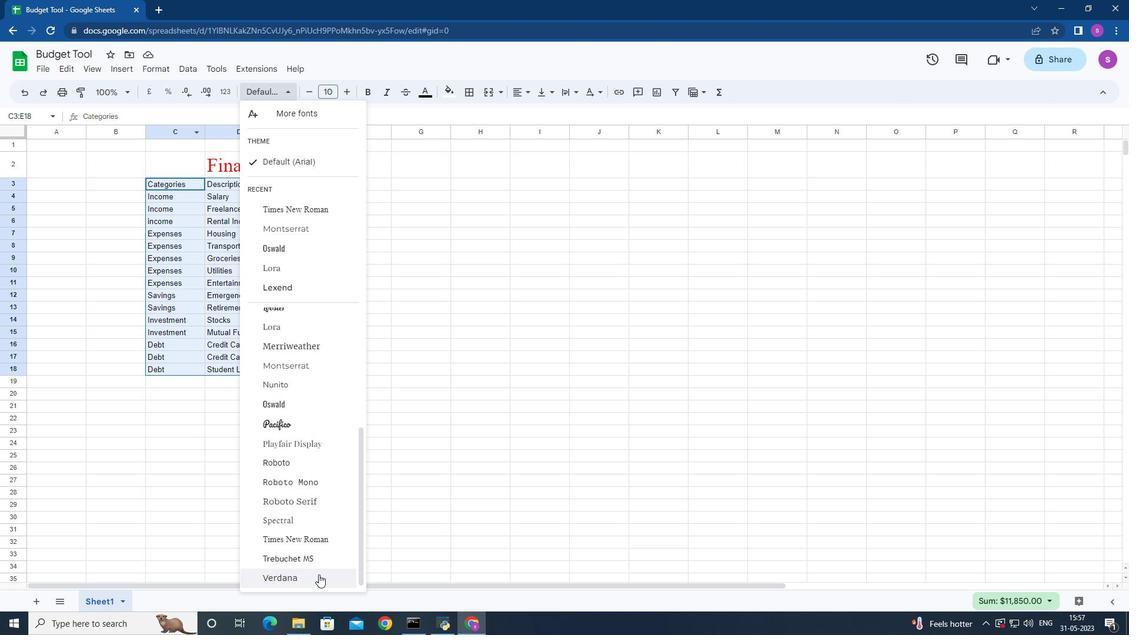 
Action: Mouse moved to (343, 90)
Screenshot: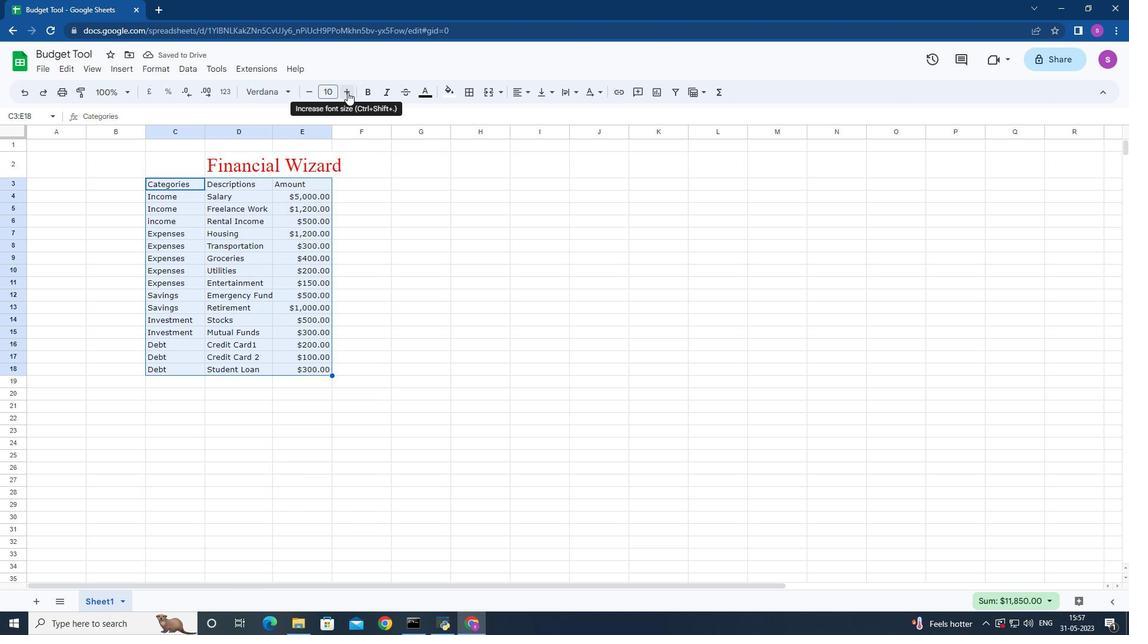 
Action: Mouse pressed left at (343, 90)
Screenshot: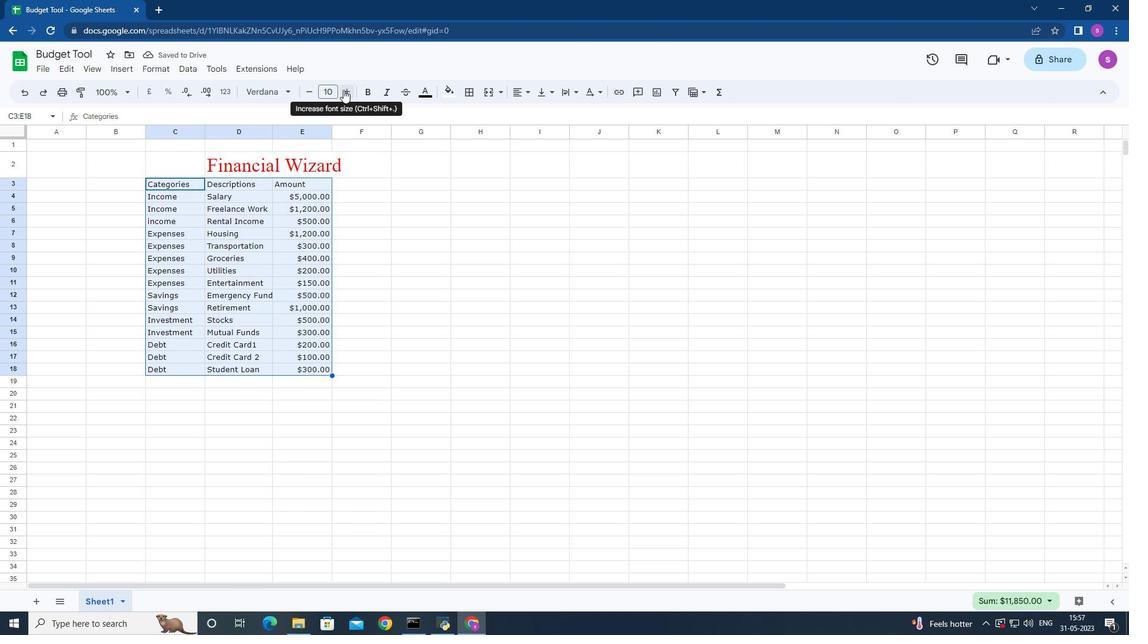 
Action: Mouse moved to (344, 90)
Screenshot: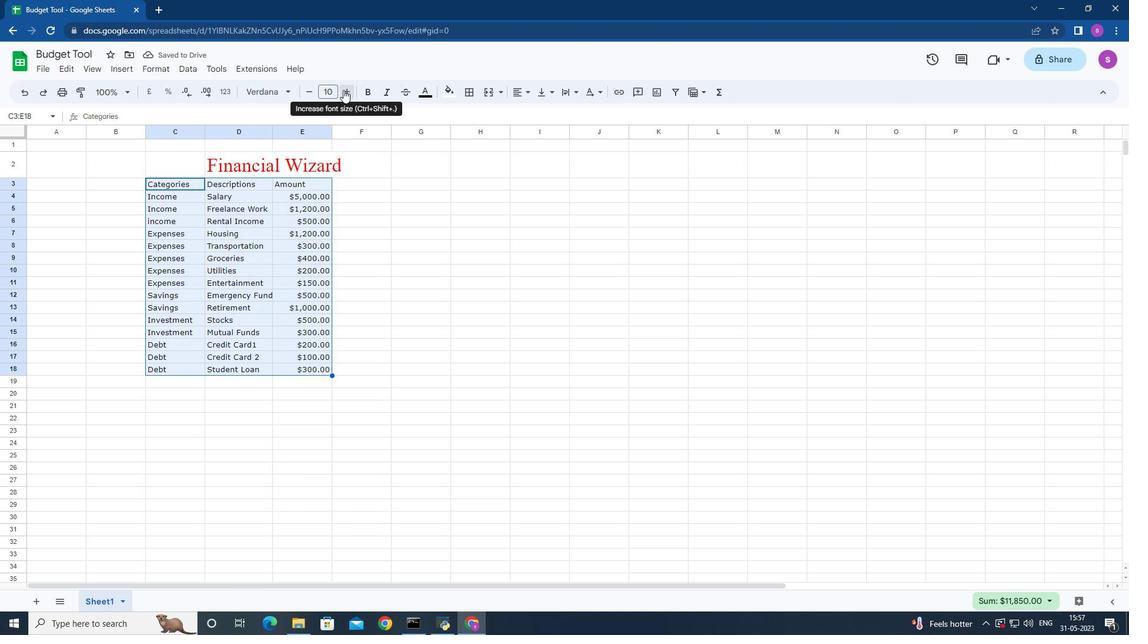 
Action: Mouse pressed left at (344, 90)
Screenshot: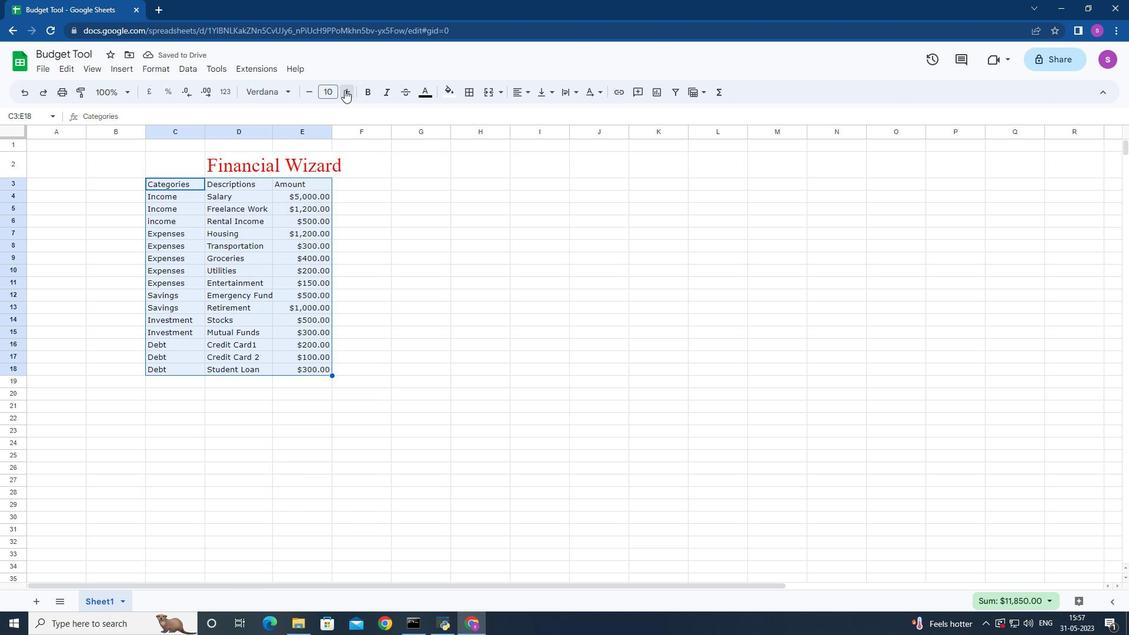 
Action: Mouse moved to (345, 90)
Screenshot: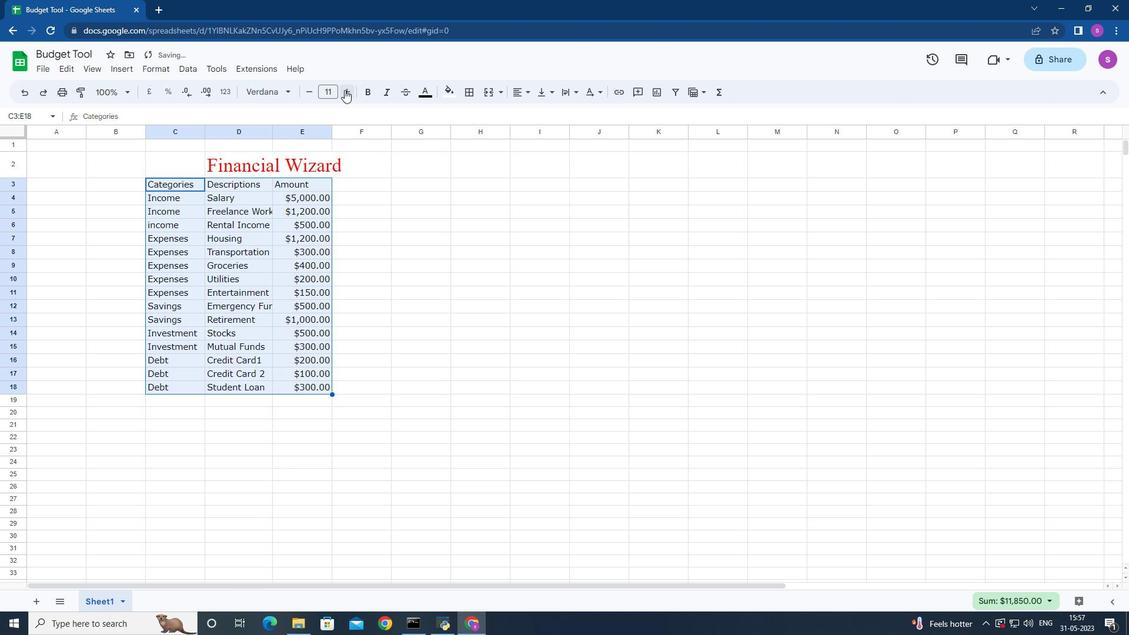 
Action: Mouse pressed left at (345, 90)
Screenshot: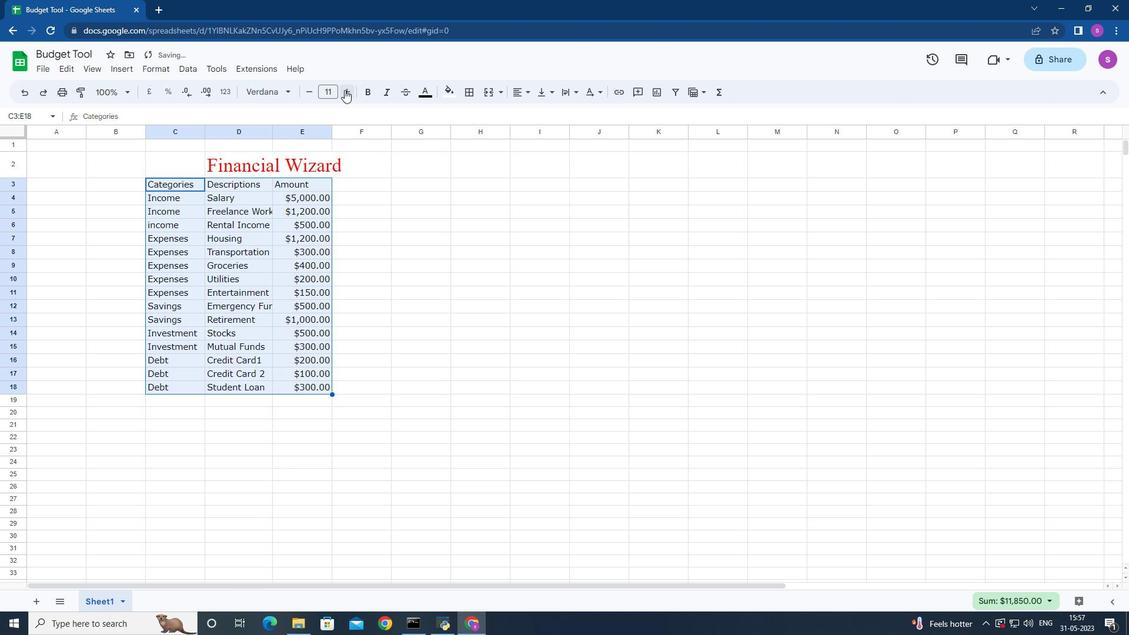 
Action: Mouse pressed left at (345, 90)
Screenshot: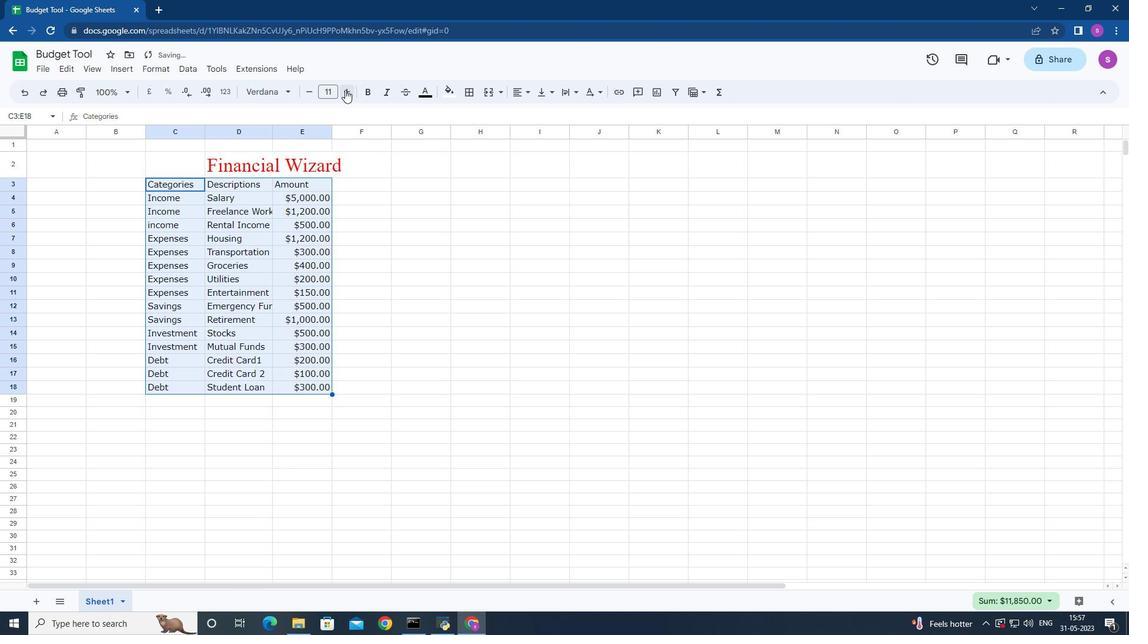 
Action: Mouse pressed left at (345, 90)
Screenshot: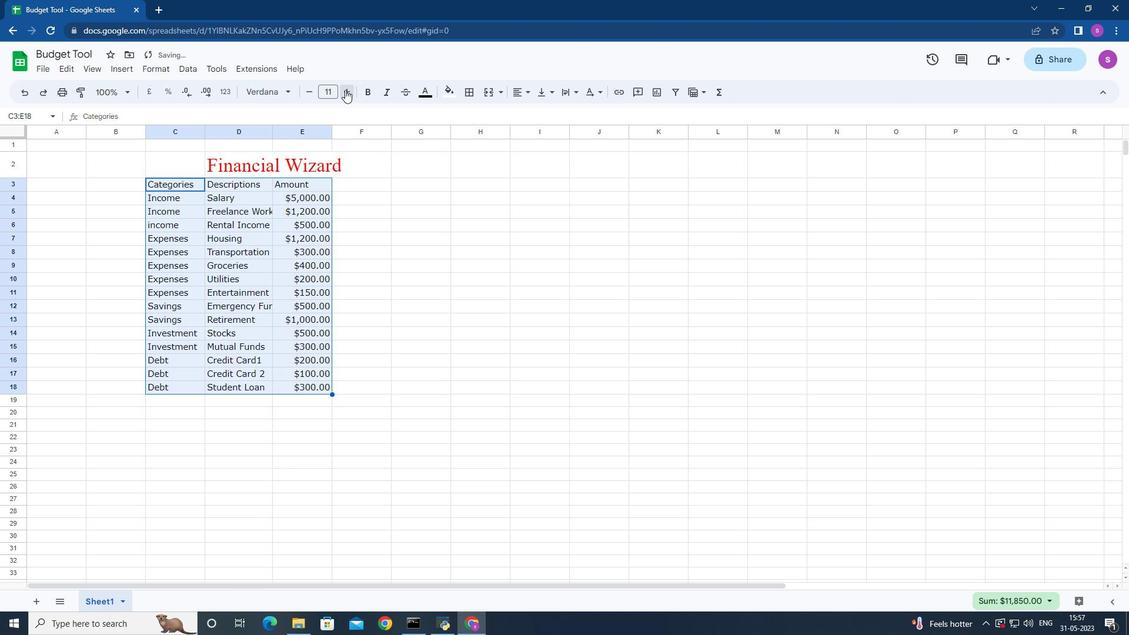 
Action: Mouse pressed left at (345, 90)
Screenshot: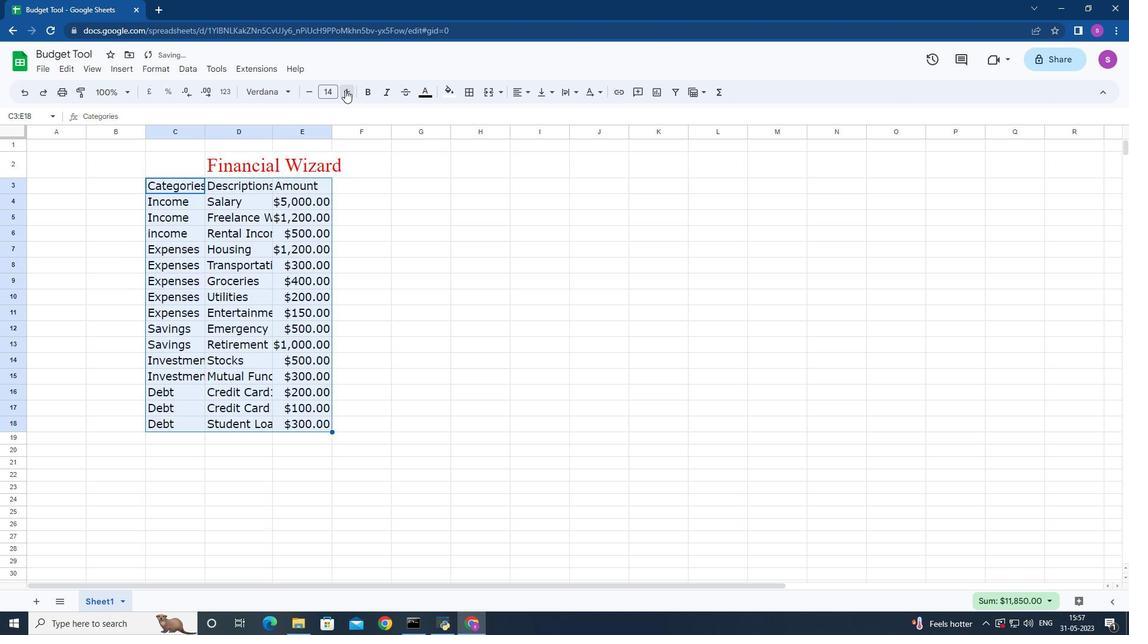 
Action: Mouse pressed left at (345, 90)
Screenshot: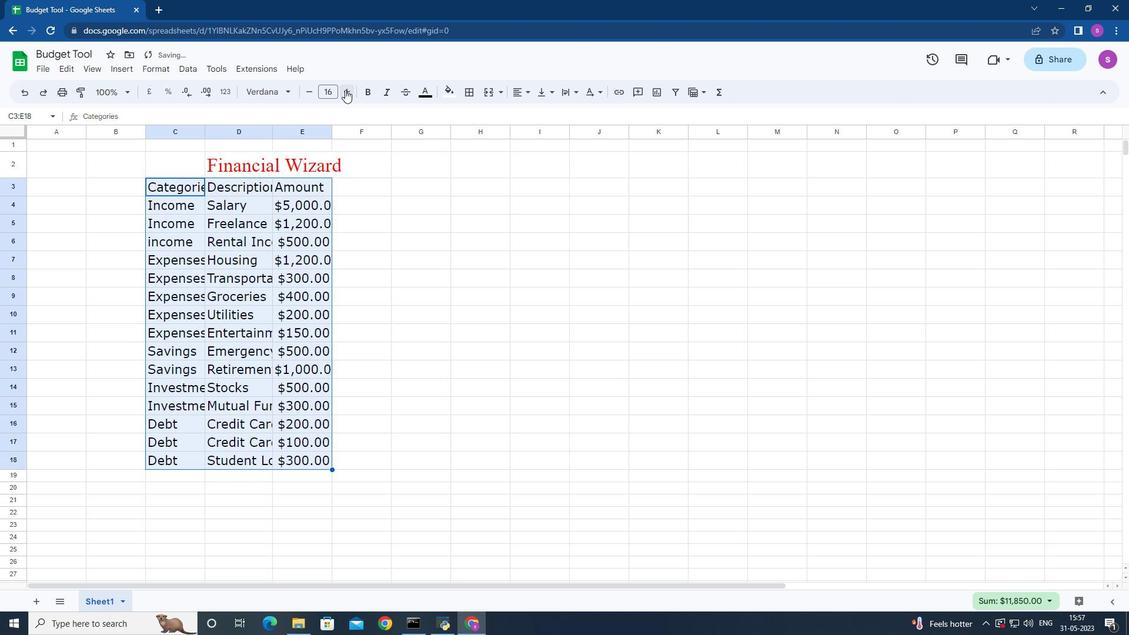 
Action: Mouse pressed left at (345, 90)
Screenshot: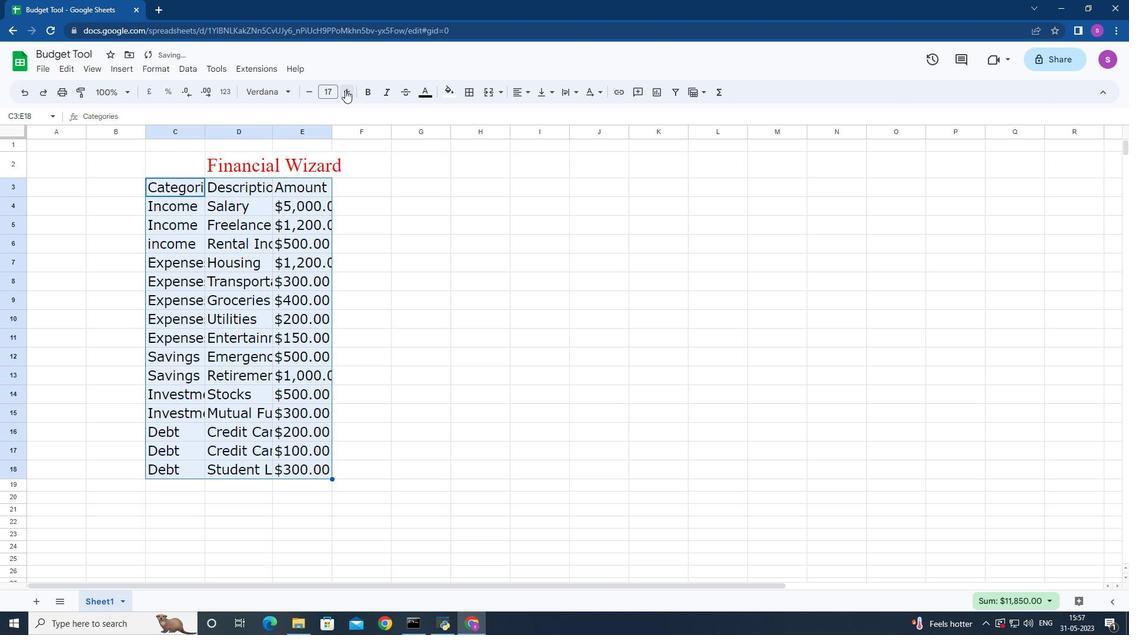 
Action: Mouse moved to (205, 134)
Screenshot: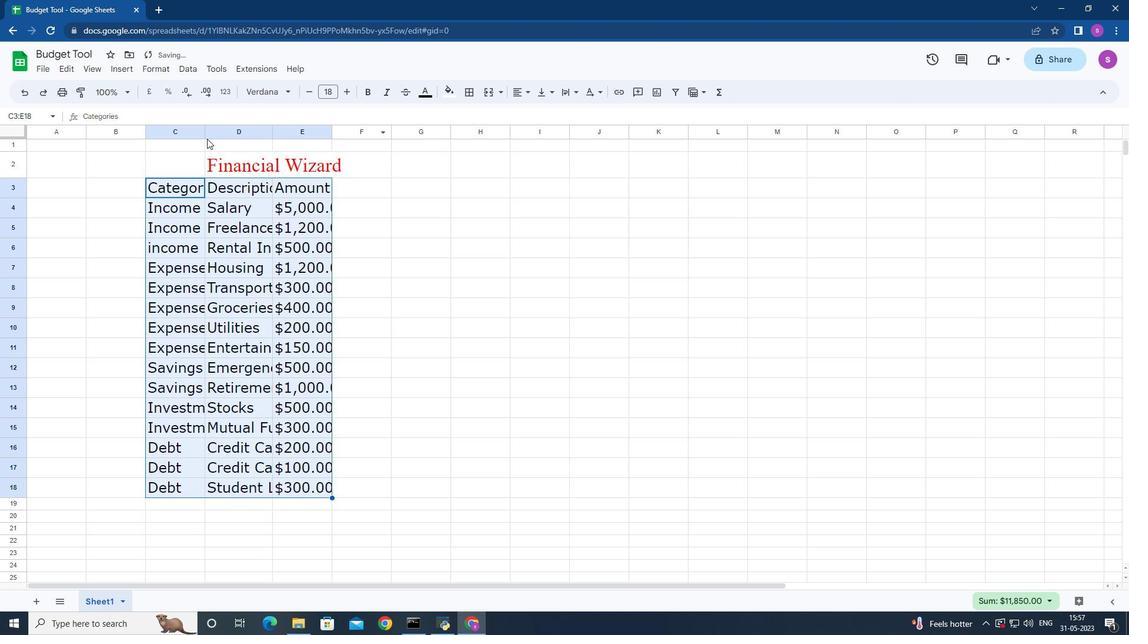 
Action: Mouse pressed left at (205, 134)
Screenshot: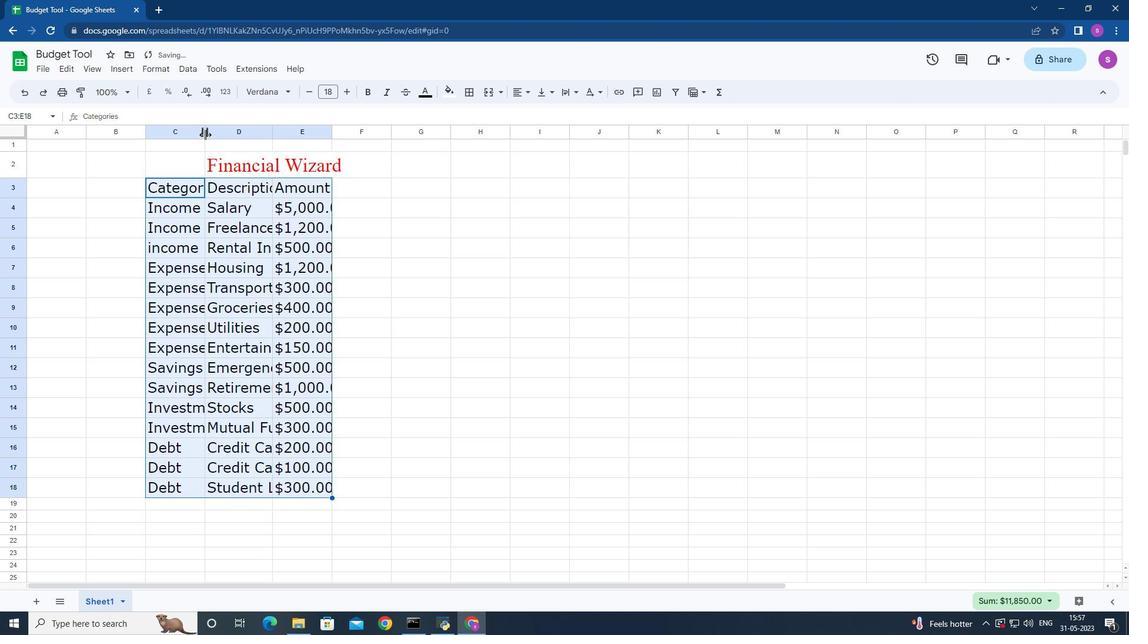 
Action: Mouse moved to (288, 128)
Screenshot: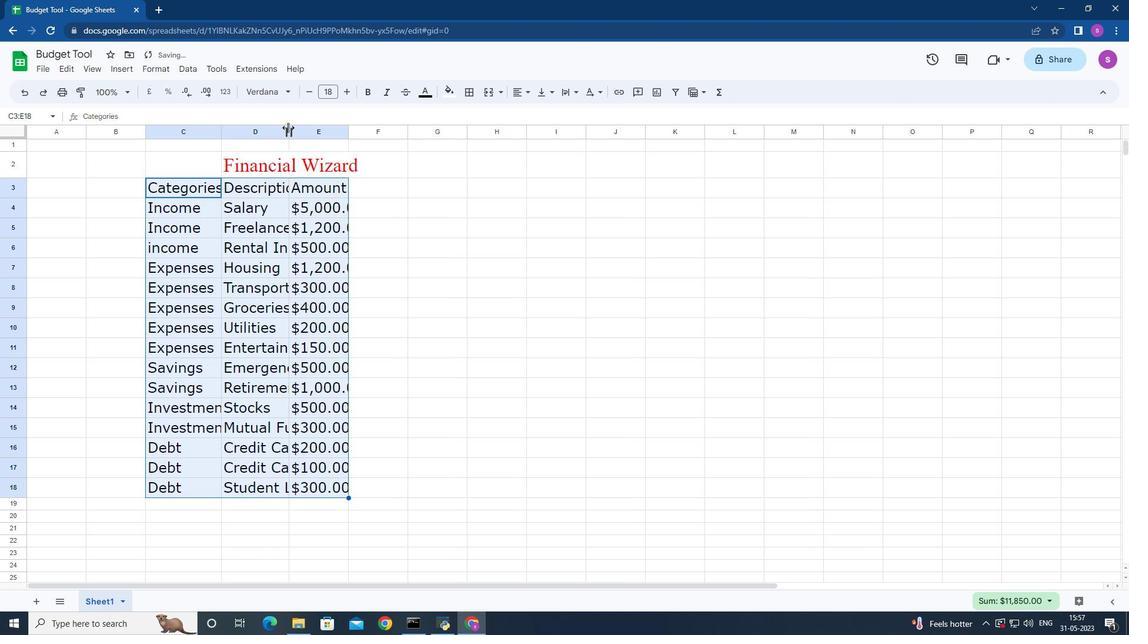 
Action: Mouse pressed left at (288, 128)
Screenshot: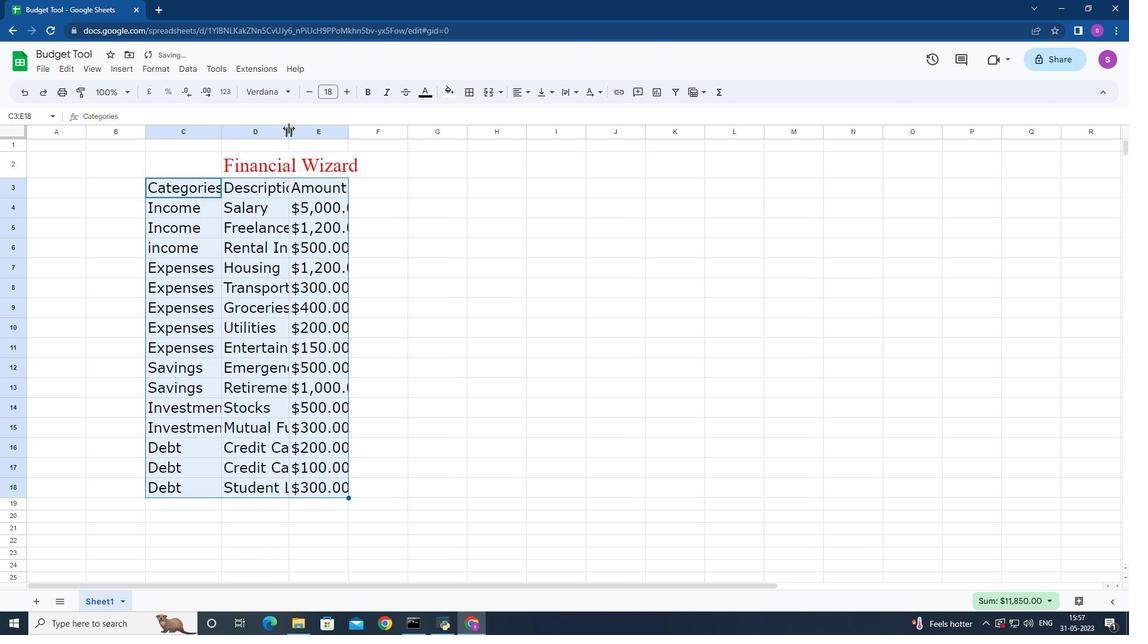 
Action: Mouse moved to (220, 130)
Screenshot: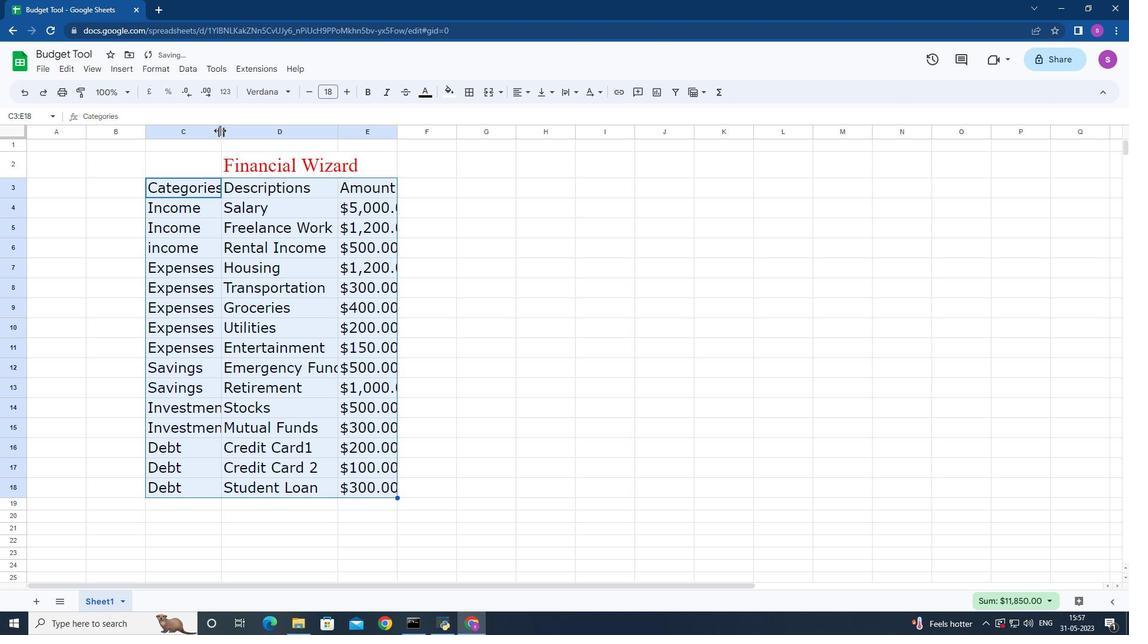 
Action: Mouse pressed left at (220, 130)
Screenshot: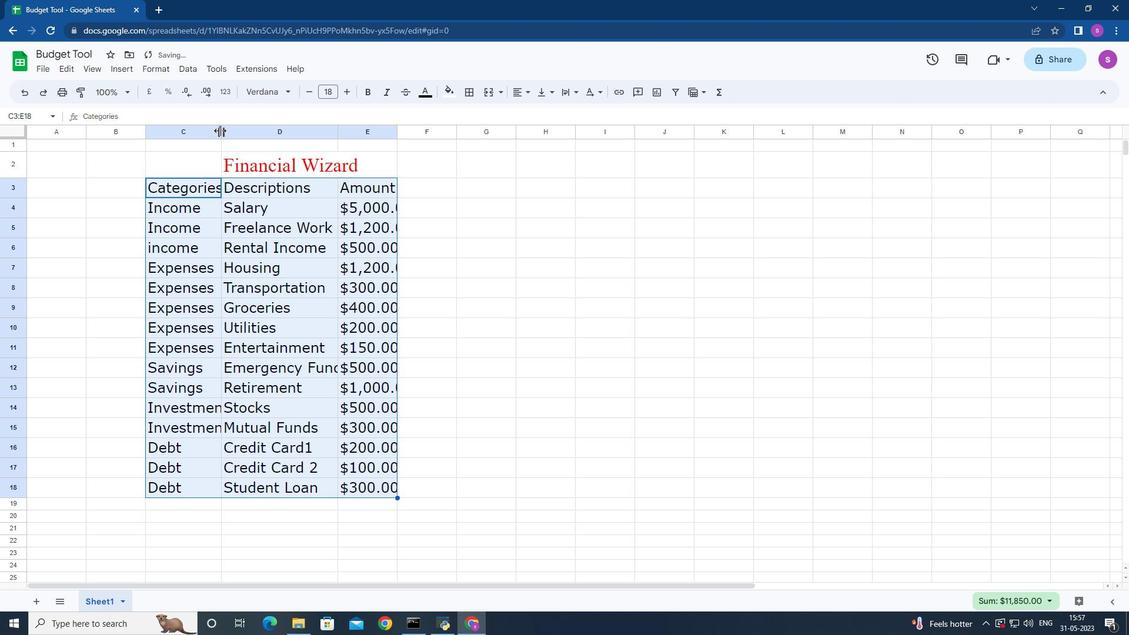 
Action: Mouse moved to (374, 134)
Screenshot: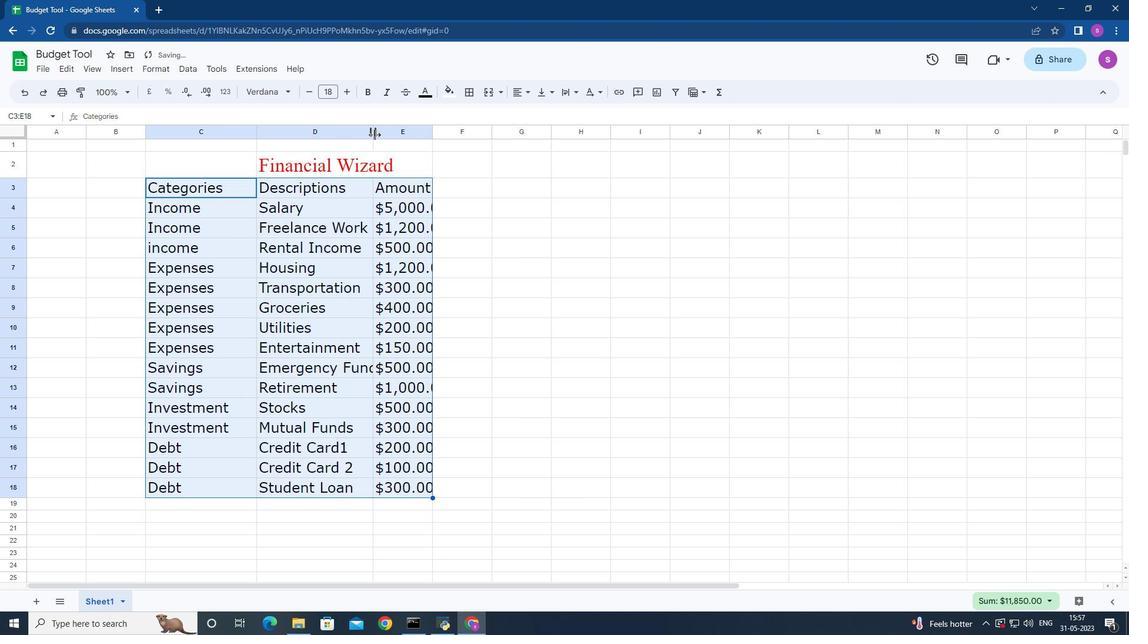 
Action: Mouse pressed left at (374, 134)
Screenshot: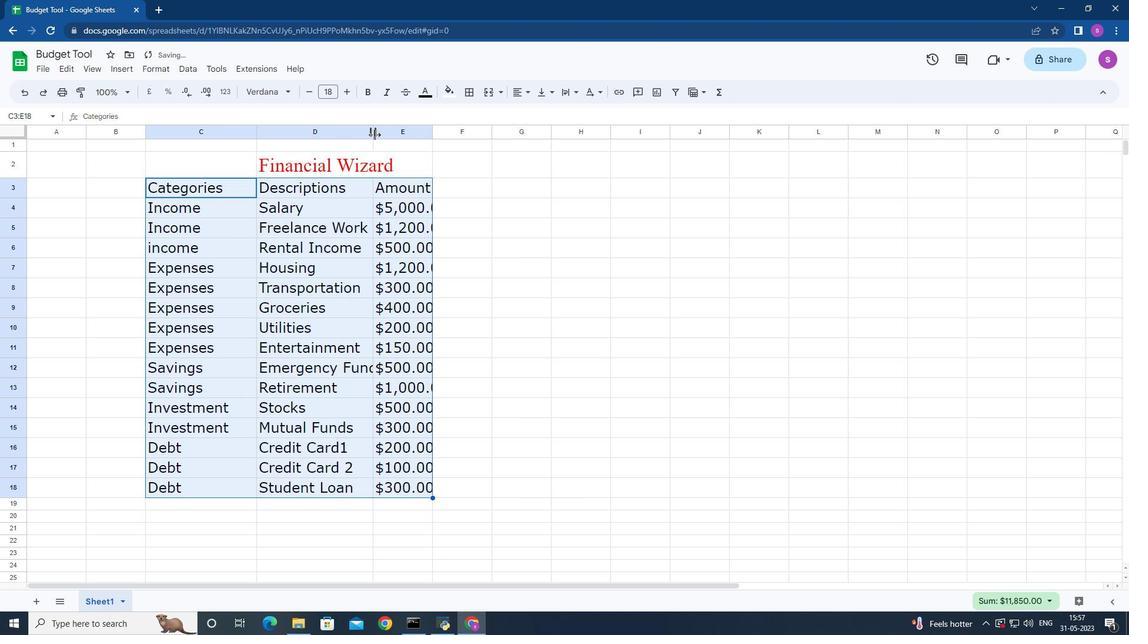
Action: Mouse moved to (455, 134)
Screenshot: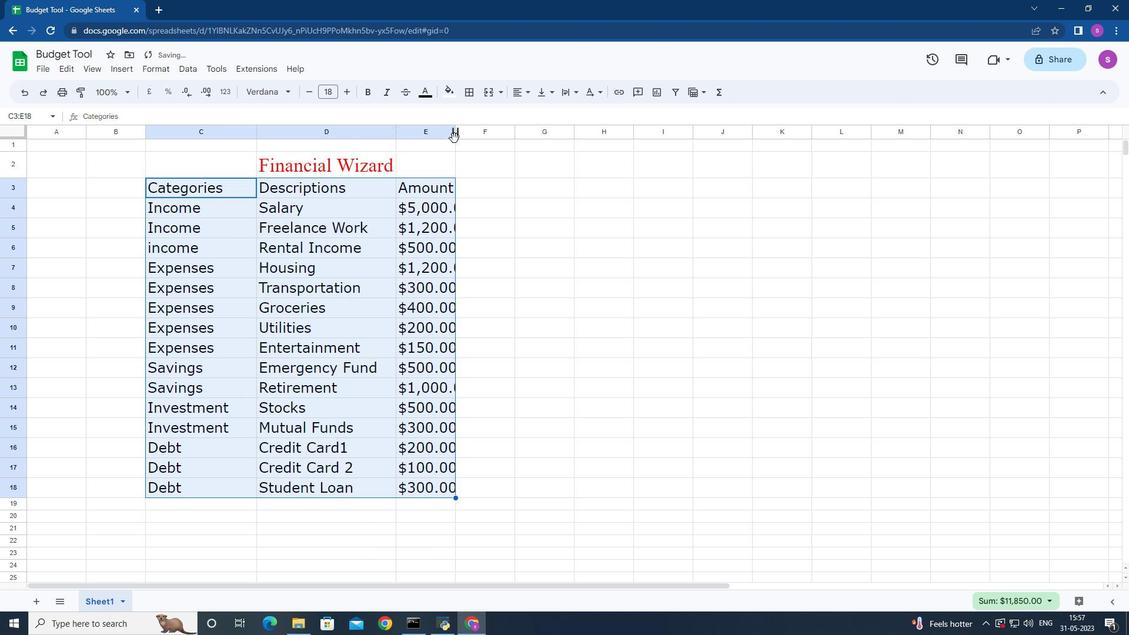 
Action: Mouse pressed left at (455, 134)
Screenshot: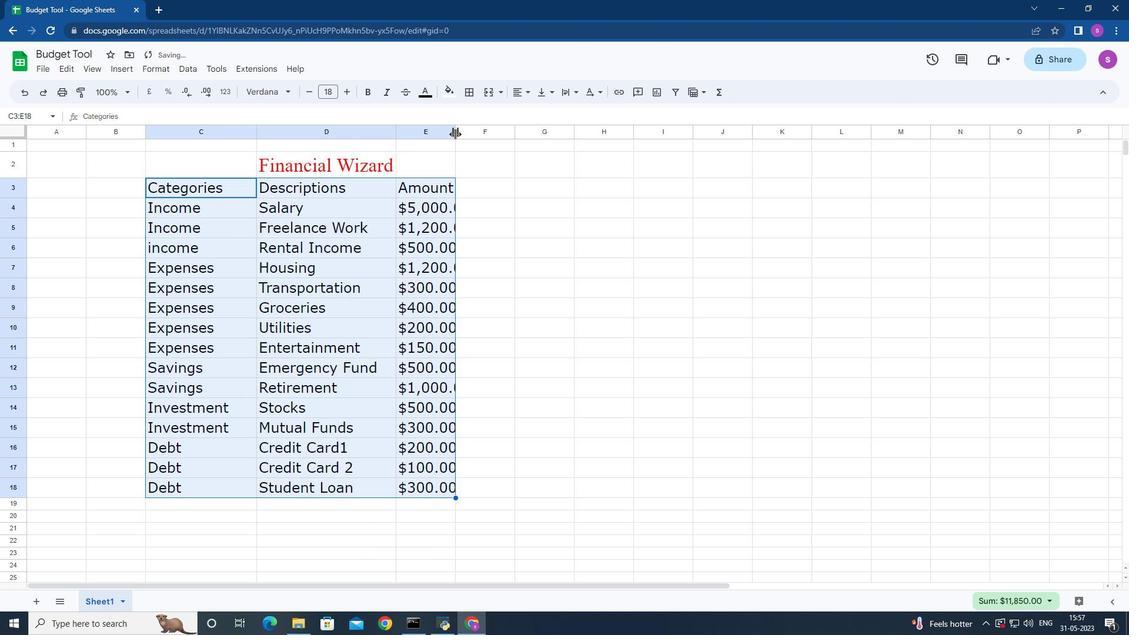 
Action: Mouse moved to (500, 284)
Screenshot: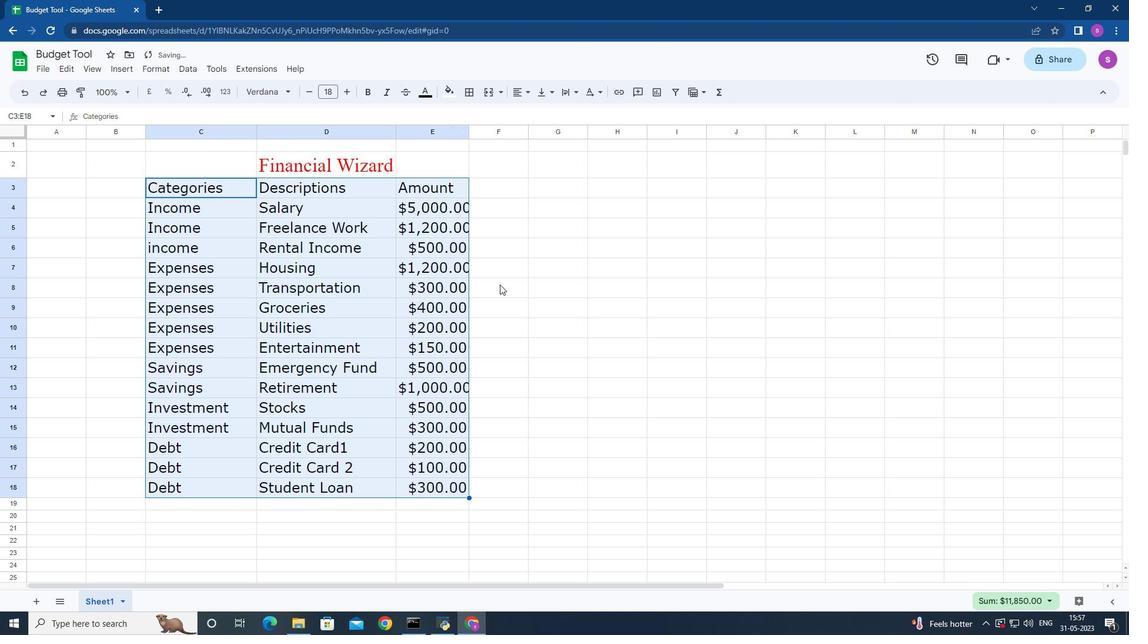 
Action: Mouse pressed left at (500, 284)
Screenshot: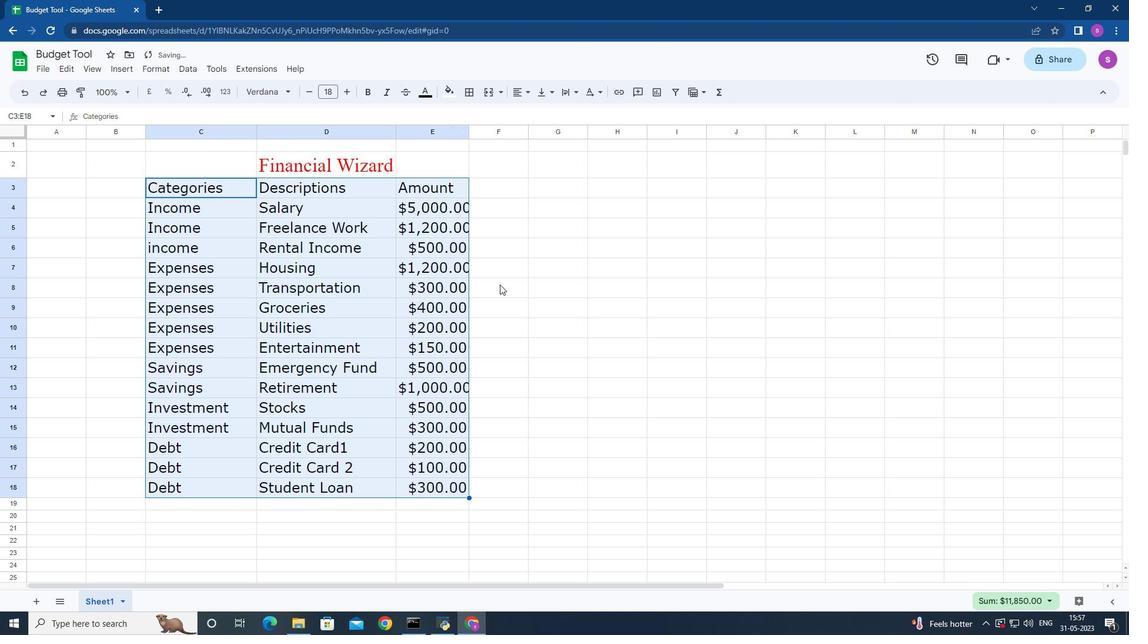 
Action: Mouse moved to (468, 130)
Screenshot: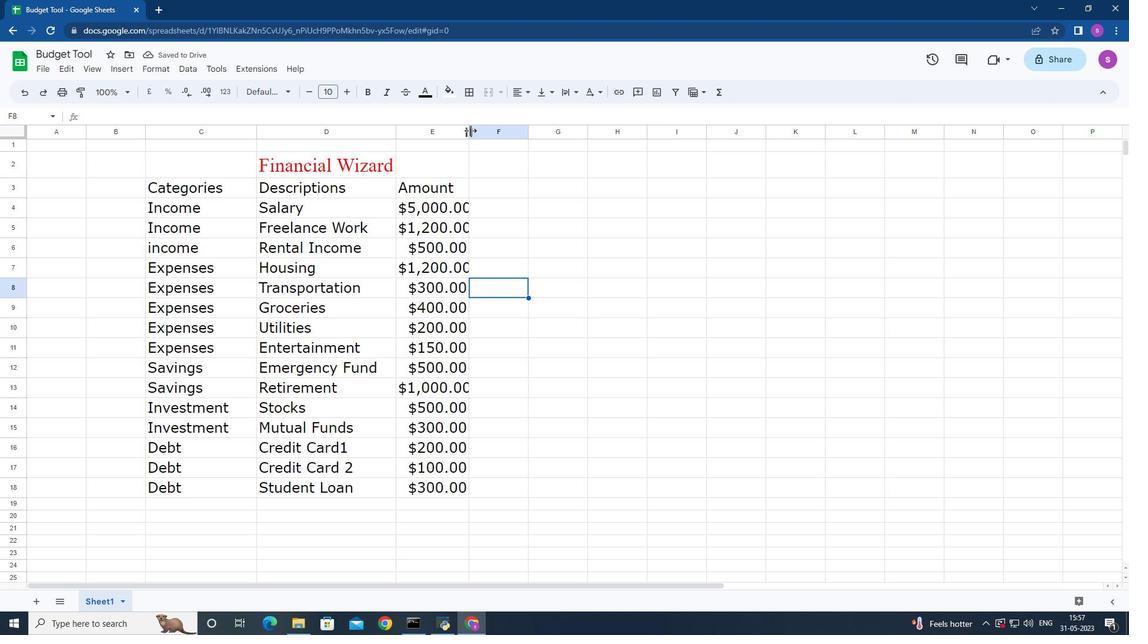 
Action: Mouse pressed left at (468, 130)
Screenshot: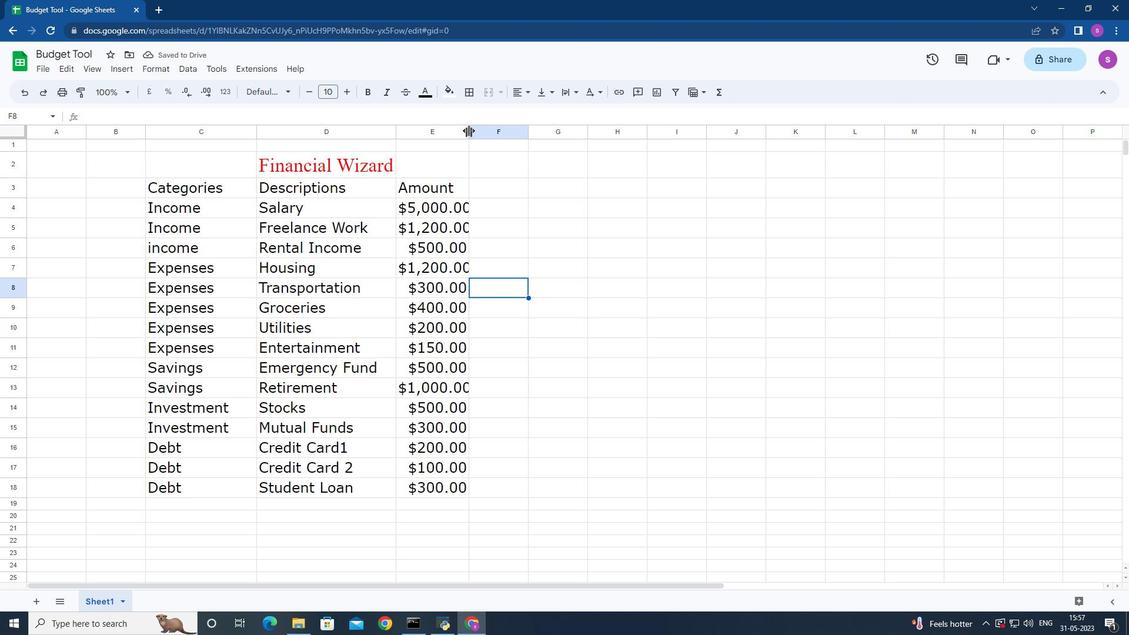 
Action: Mouse moved to (139, 182)
Screenshot: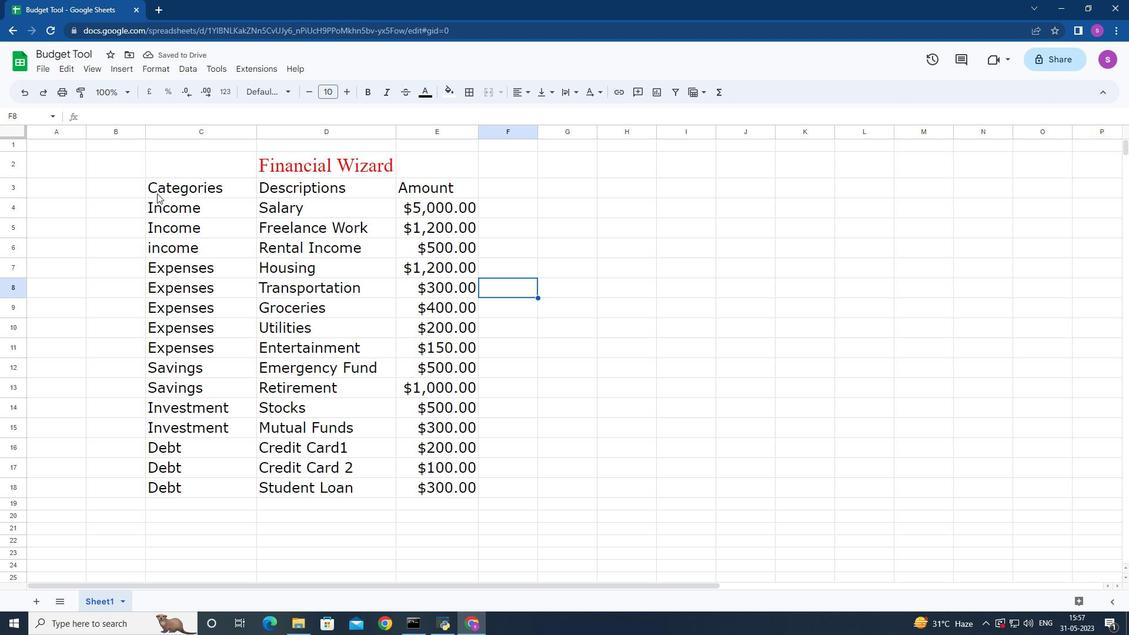 
Action: Mouse pressed left at (139, 182)
Screenshot: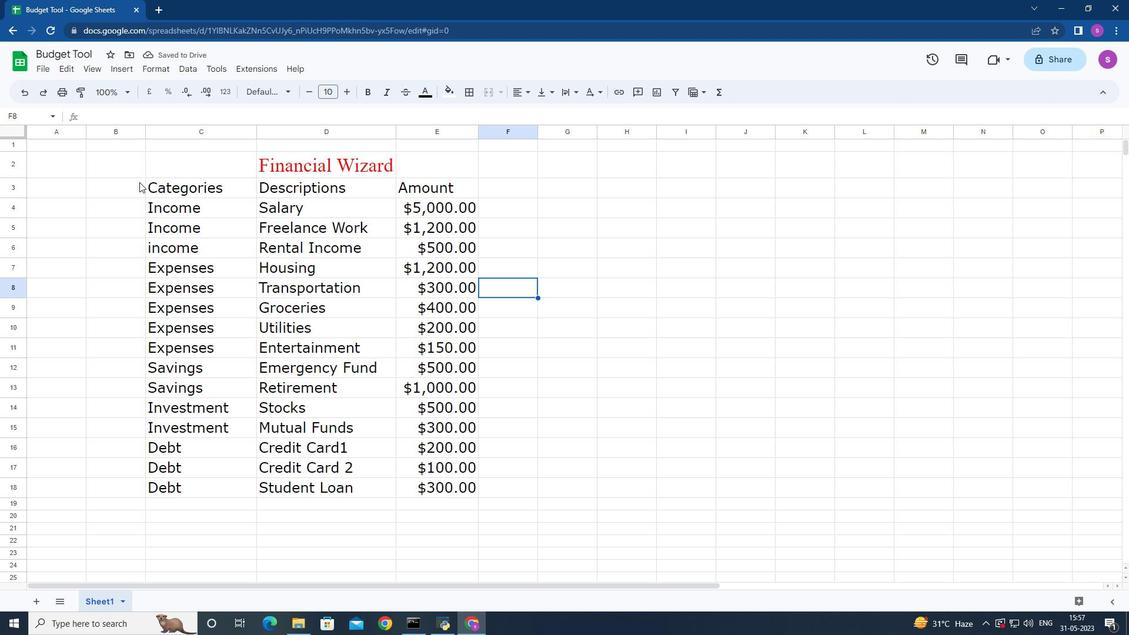 
Action: Mouse moved to (528, 92)
Screenshot: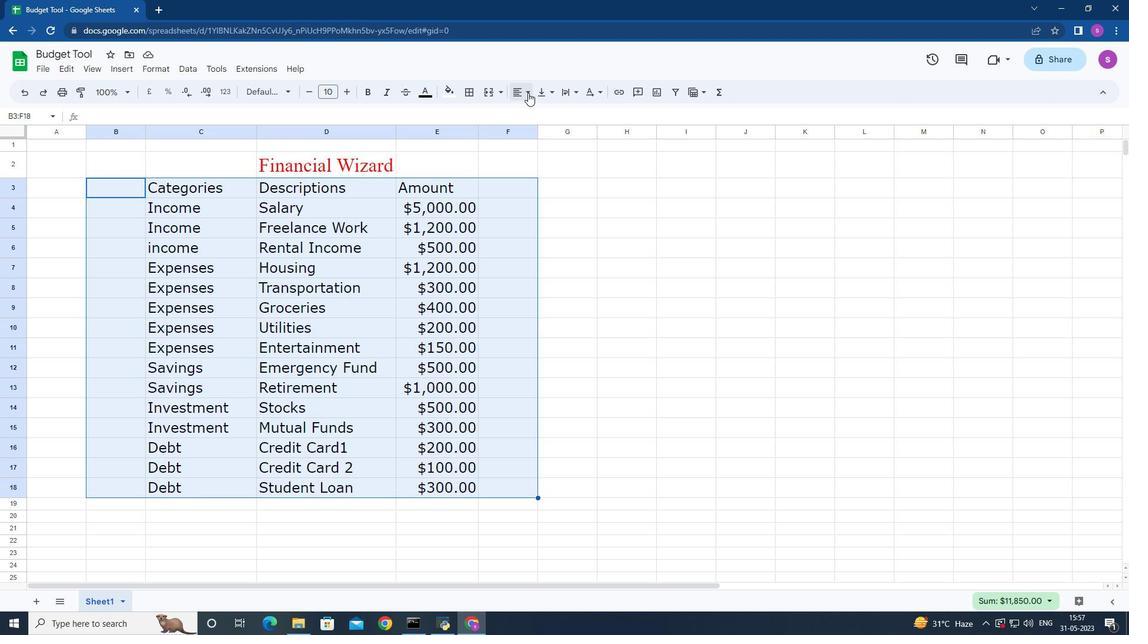 
Action: Mouse pressed left at (528, 92)
Screenshot: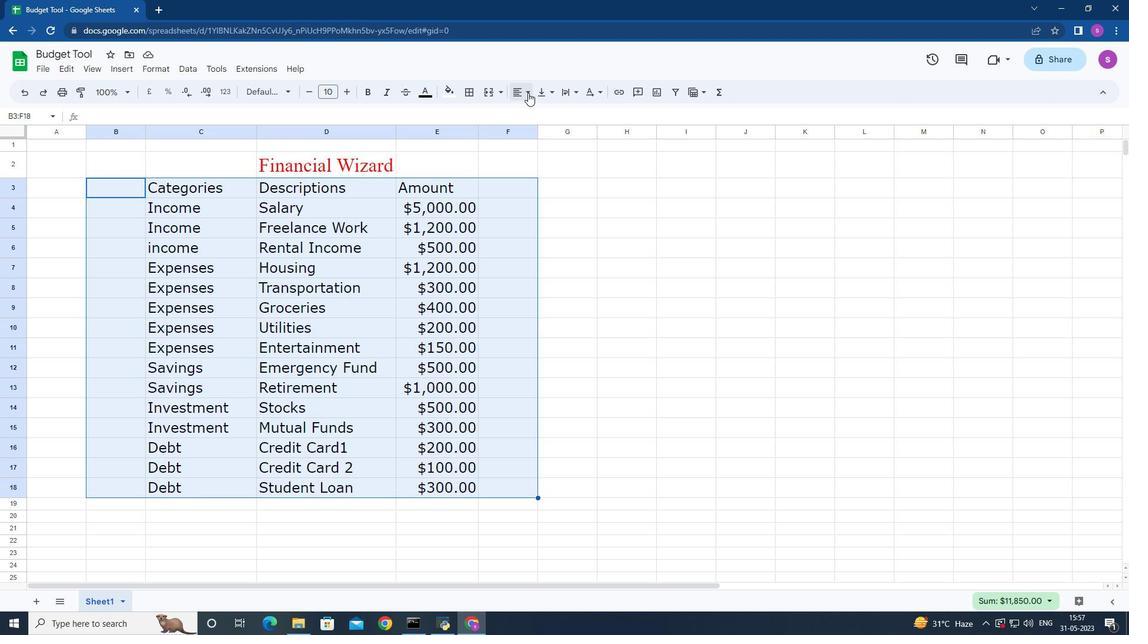 
Action: Mouse moved to (538, 114)
Screenshot: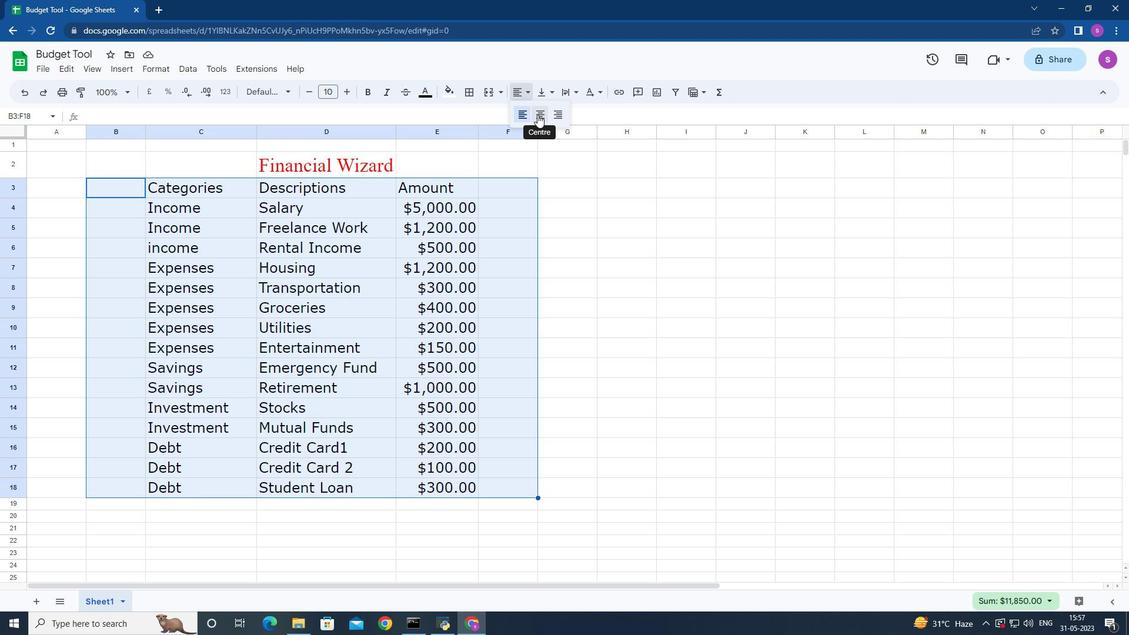 
Action: Mouse pressed left at (538, 114)
Screenshot: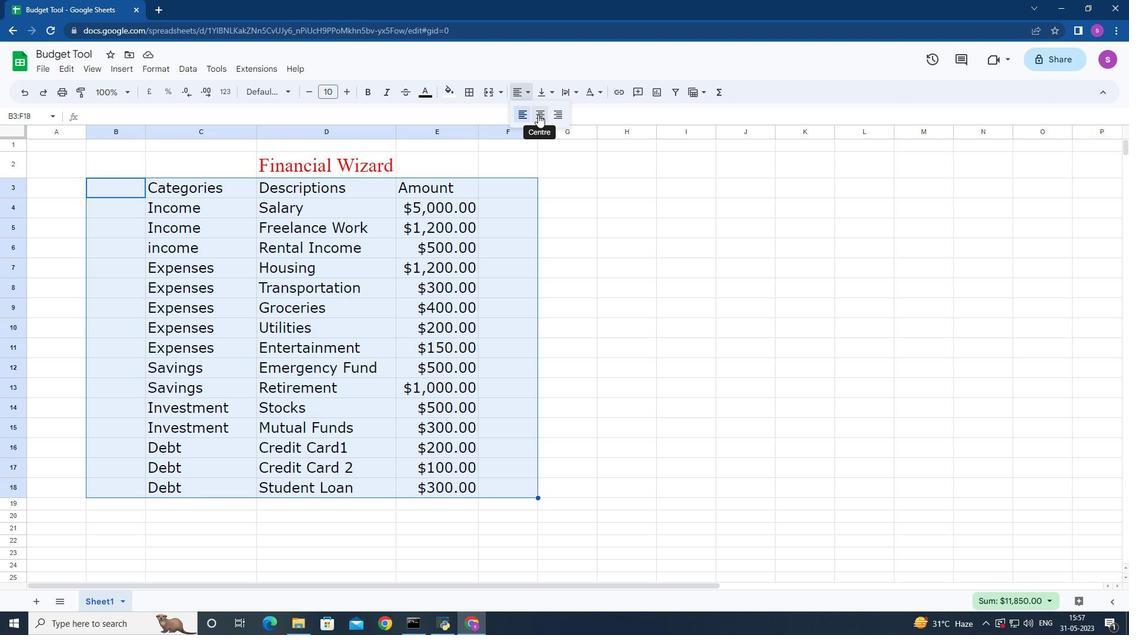 
Action: Mouse moved to (256, 159)
Screenshot: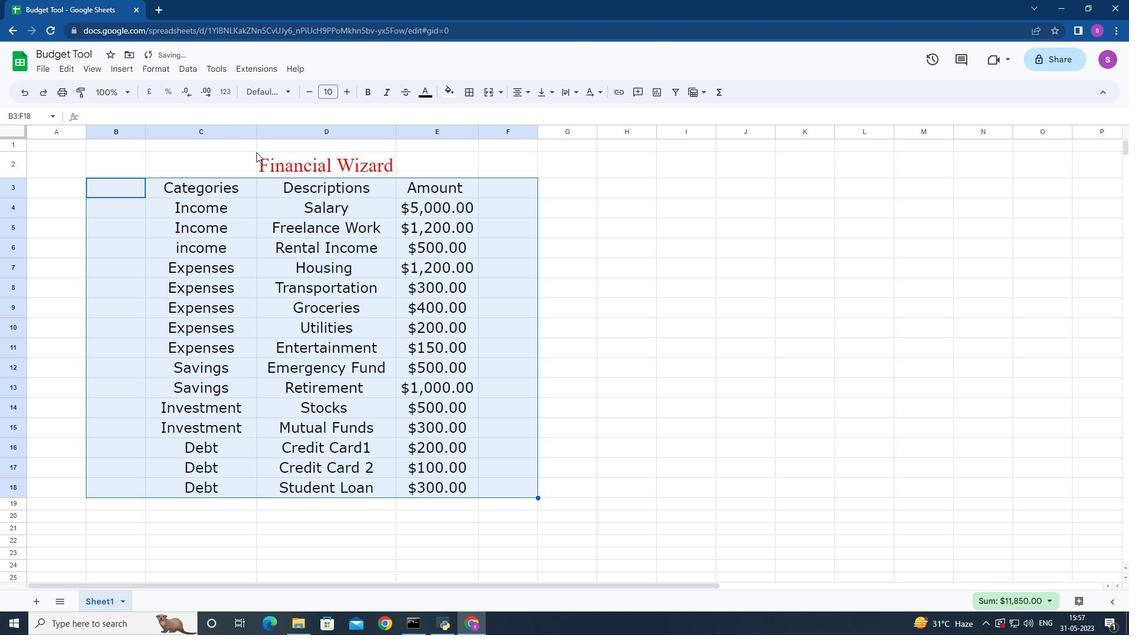 
Action: Mouse pressed left at (256, 159)
Screenshot: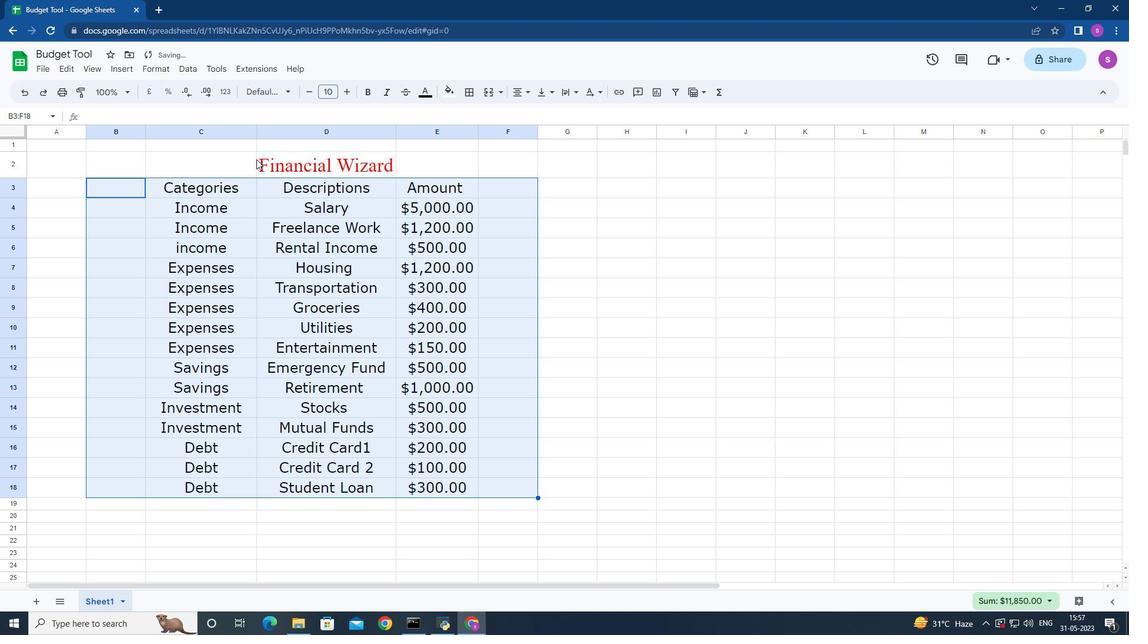 
Action: Mouse moved to (524, 91)
Screenshot: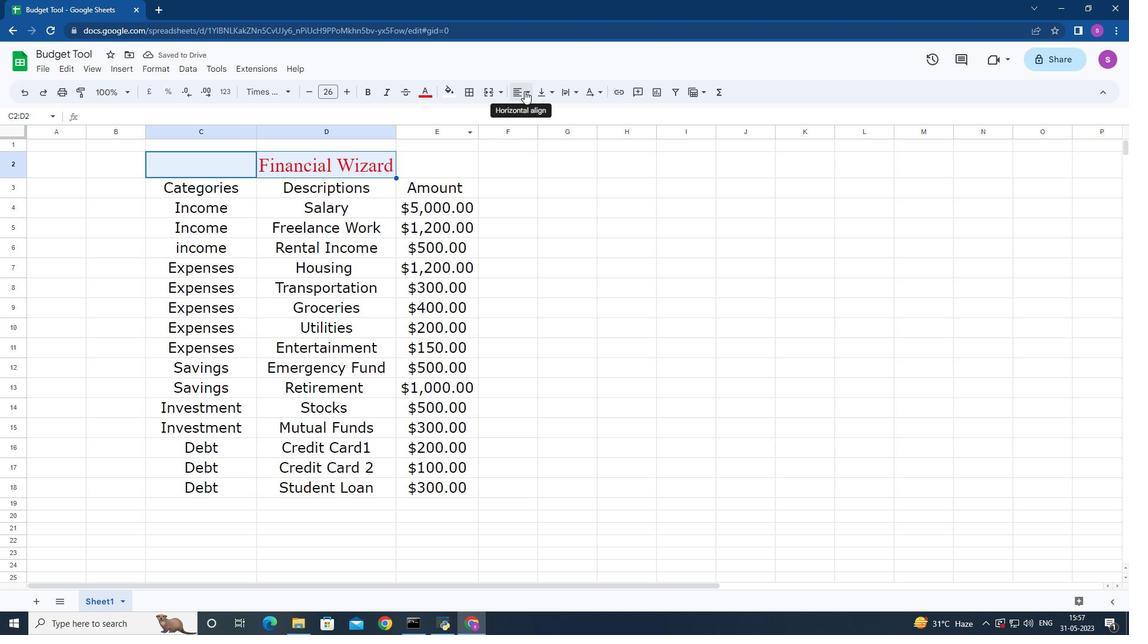 
Action: Mouse pressed left at (524, 91)
Screenshot: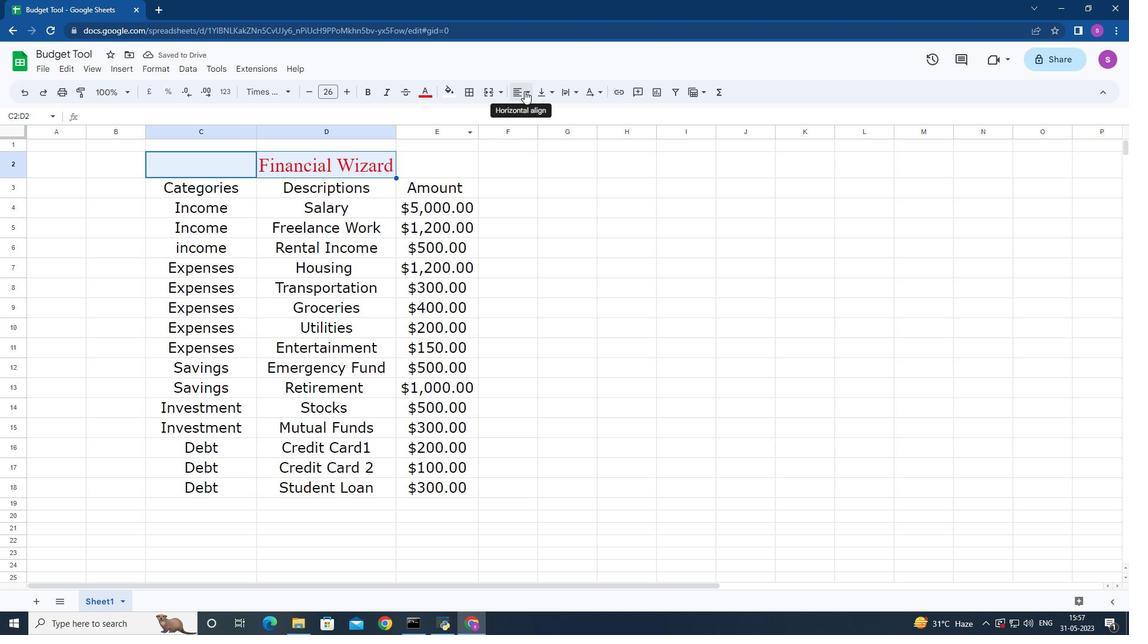 
Action: Mouse moved to (539, 118)
Screenshot: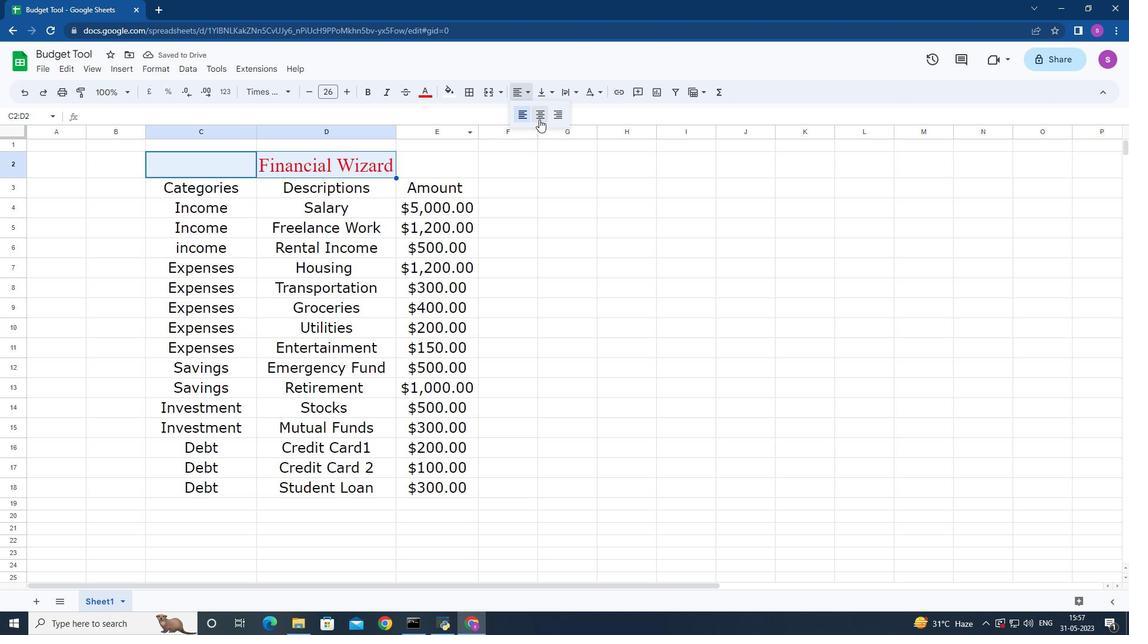 
Action: Mouse pressed left at (539, 118)
Screenshot: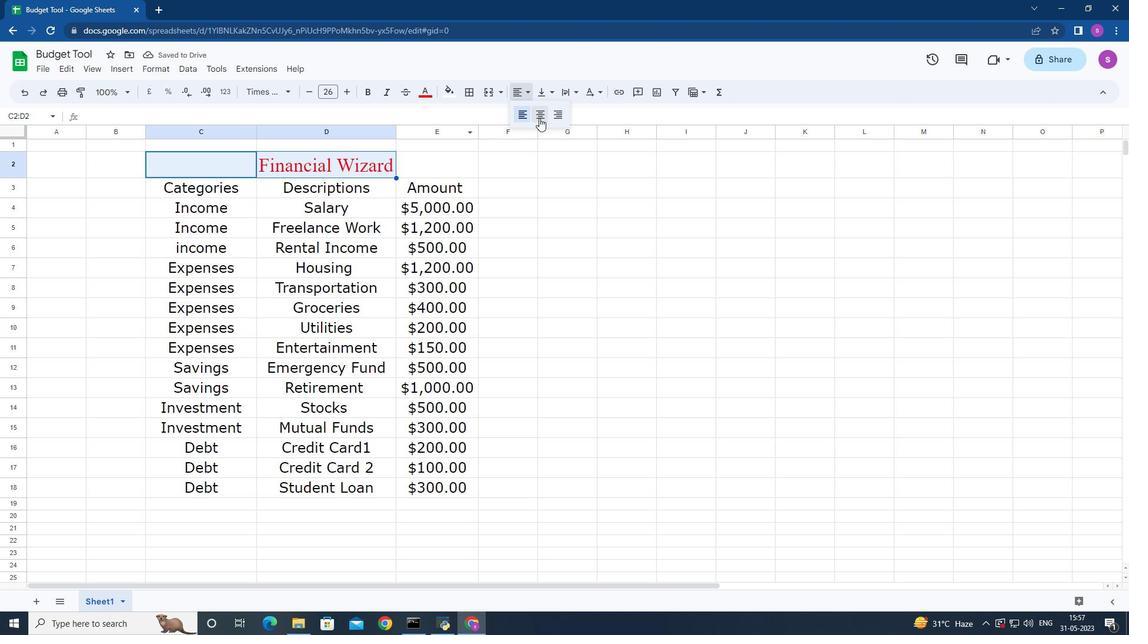 
Action: Mouse moved to (500, 187)
Screenshot: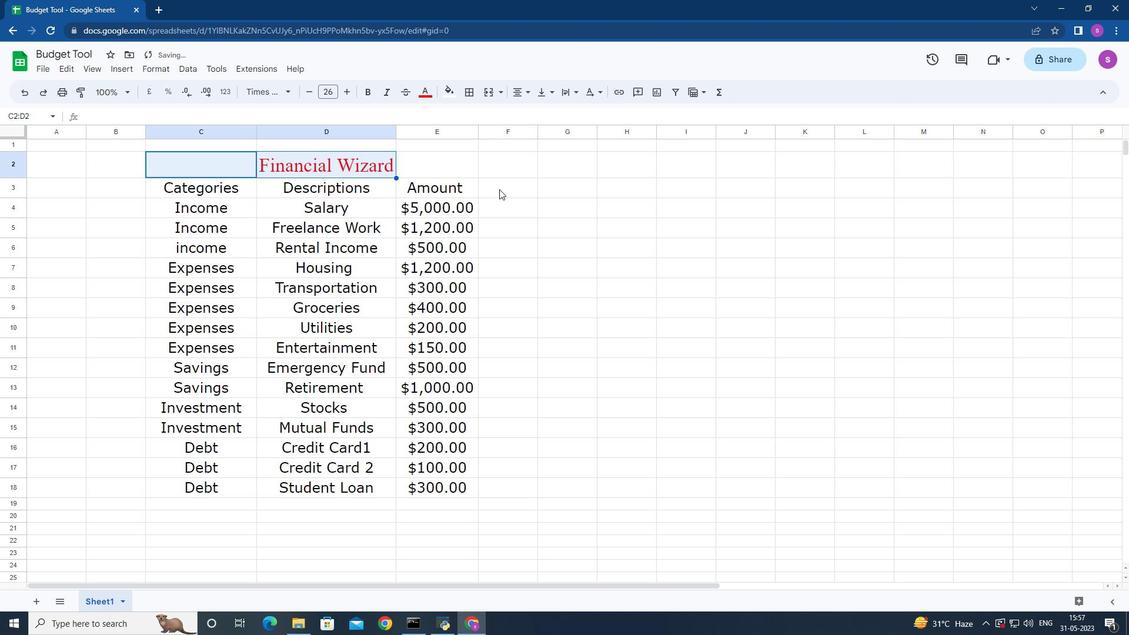 
Action: Mouse pressed left at (500, 187)
Screenshot: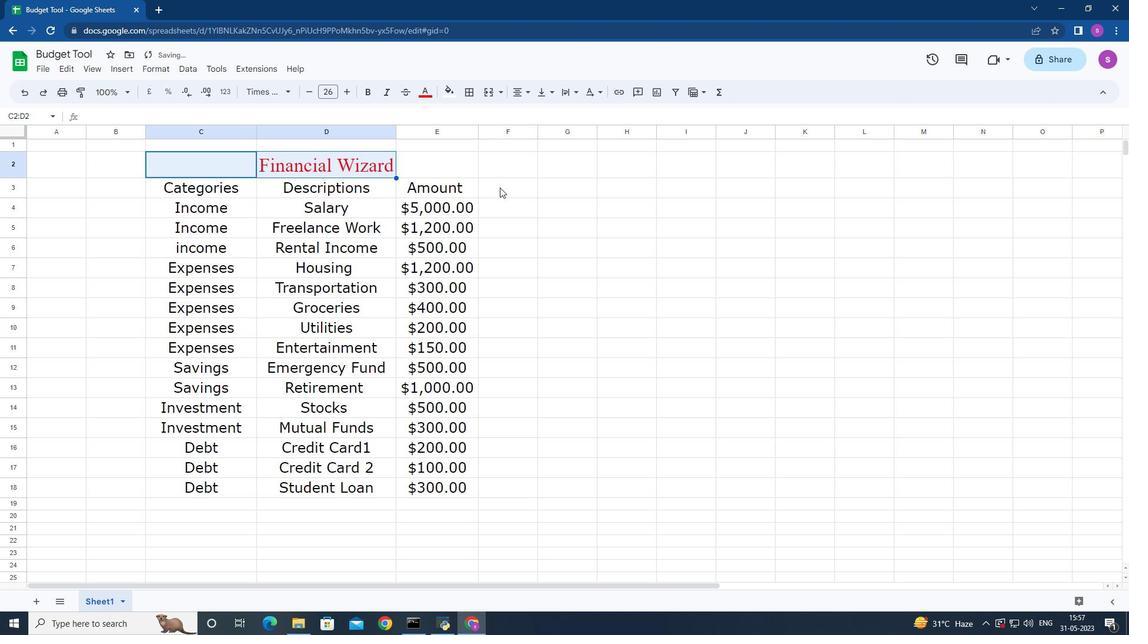 
Action: Mouse moved to (573, 222)
Screenshot: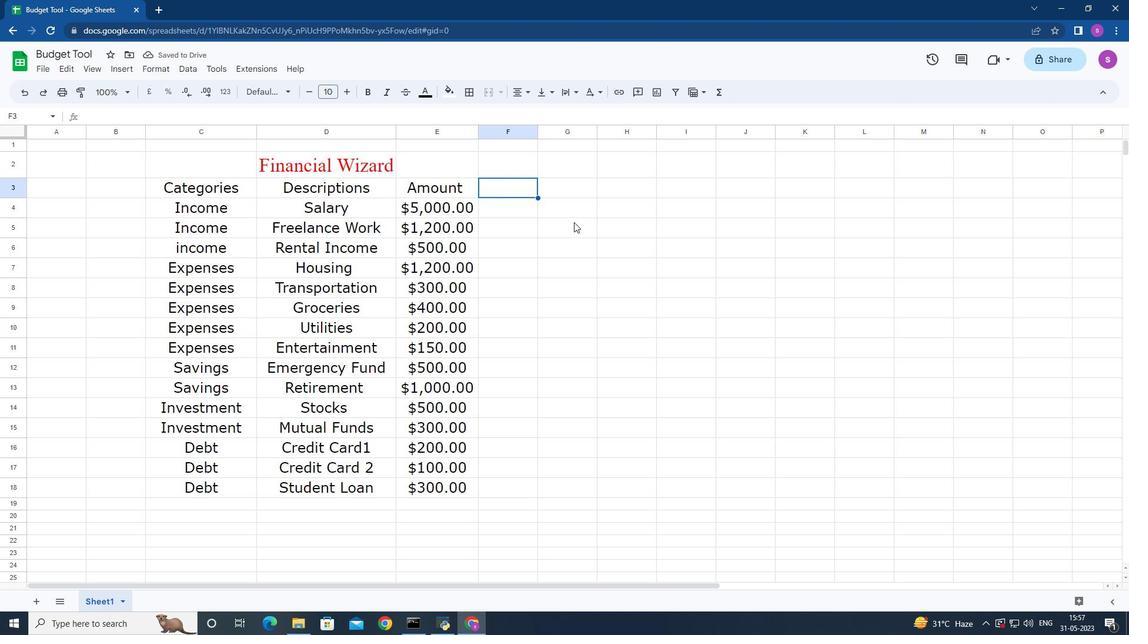 
